 Task: Look for Airbnb properties in Leusden, Netherlands from 7th December, 2023 to 15th December, 2023 for 6 adults. Place can be entire room with 3 bedrooms having 3 beds and 3 bathrooms. Property type can be guest house. Amenities needed are: washing machine.
Action: Mouse moved to (414, 200)
Screenshot: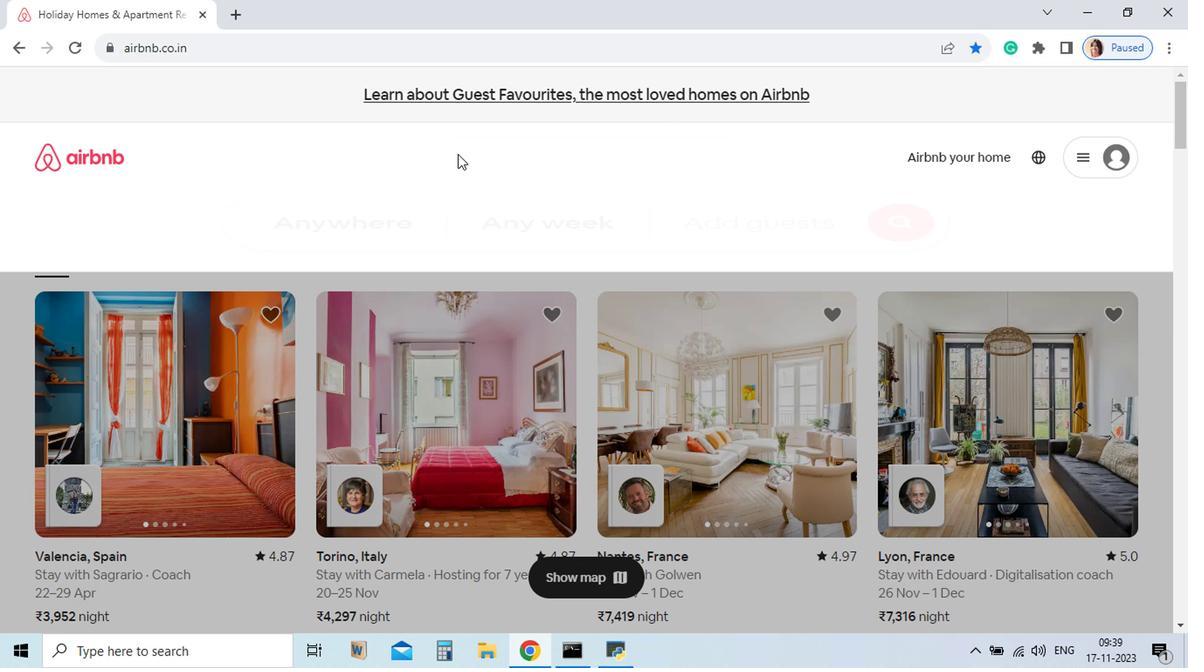 
Action: Mouse pressed left at (414, 200)
Screenshot: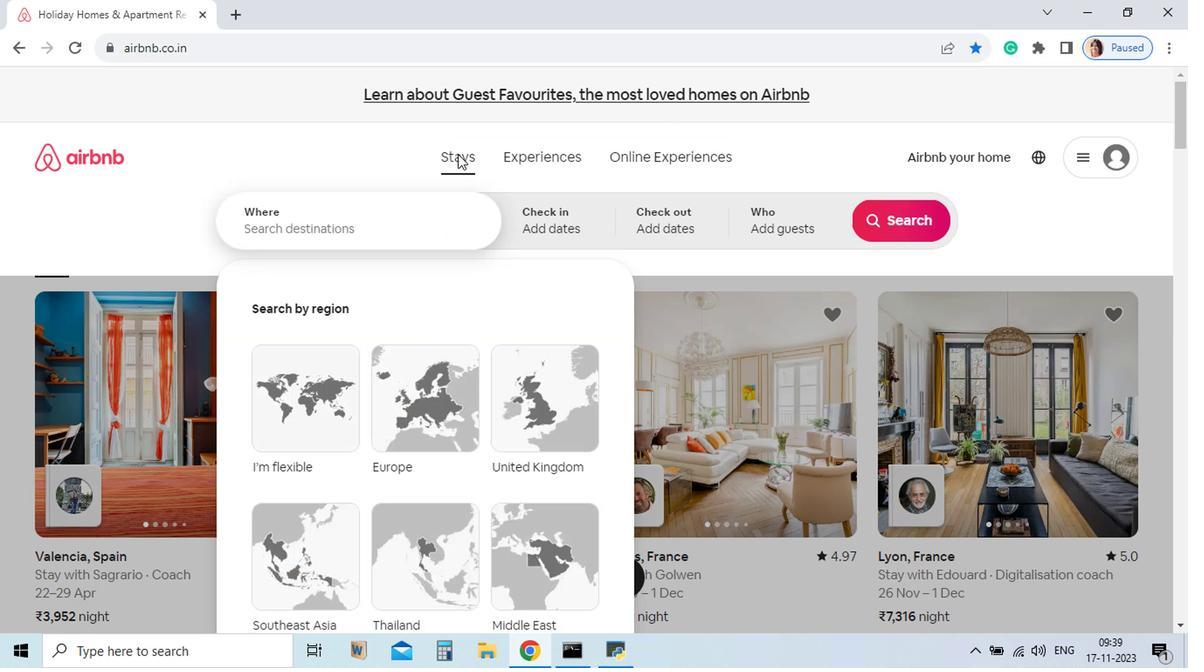 
Action: Mouse moved to (305, 251)
Screenshot: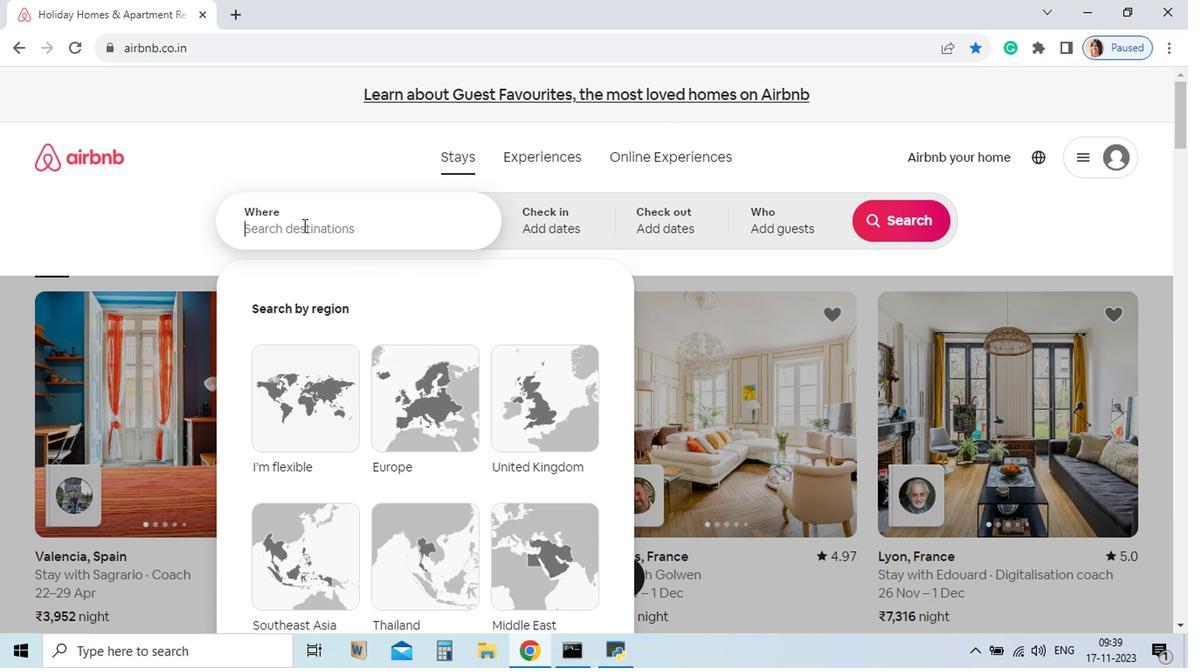 
Action: Mouse pressed left at (305, 251)
Screenshot: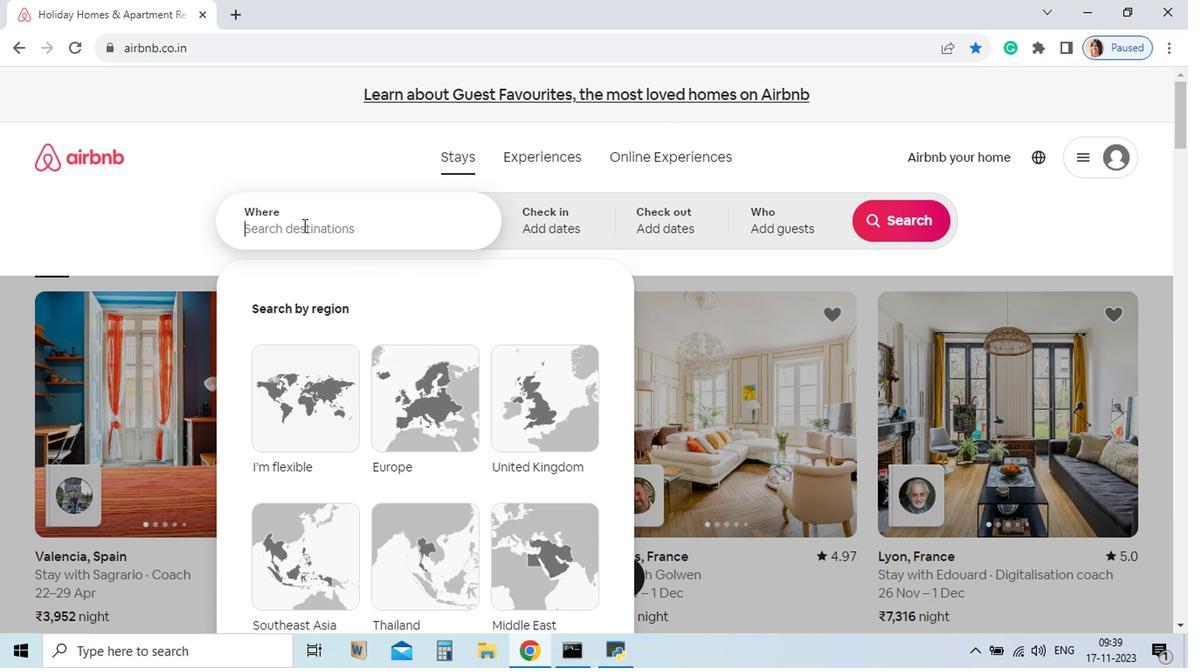 
Action: Mouse moved to (305, 251)
Screenshot: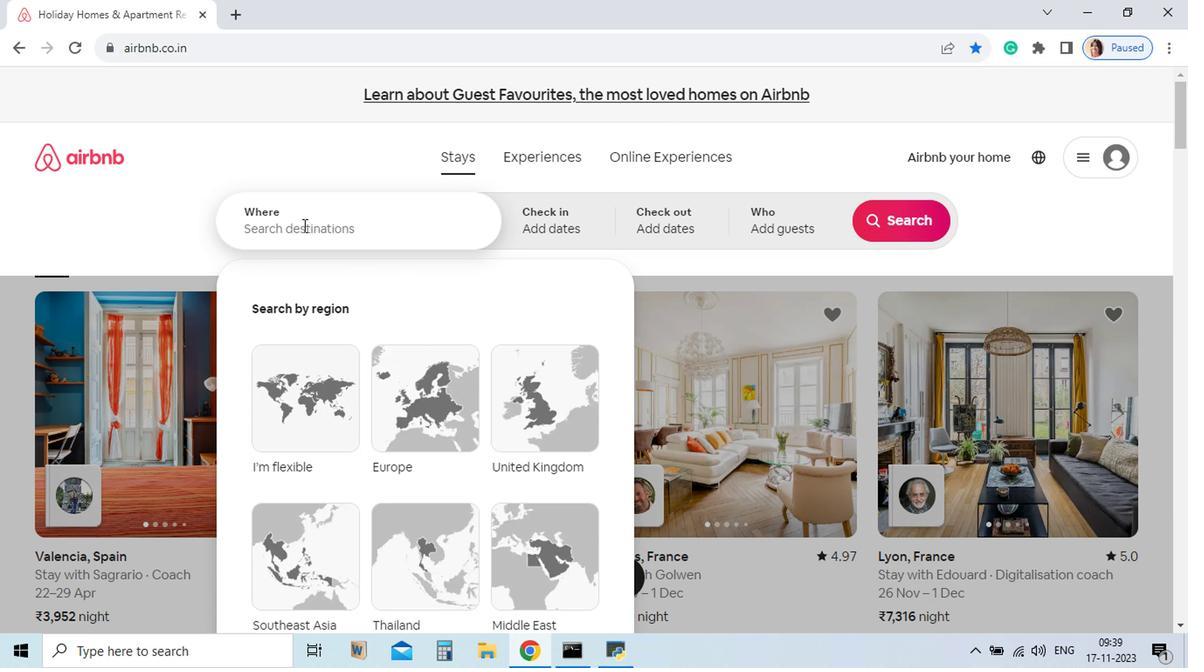 
Action: Key pressed <Key.shift_r>Le
Screenshot: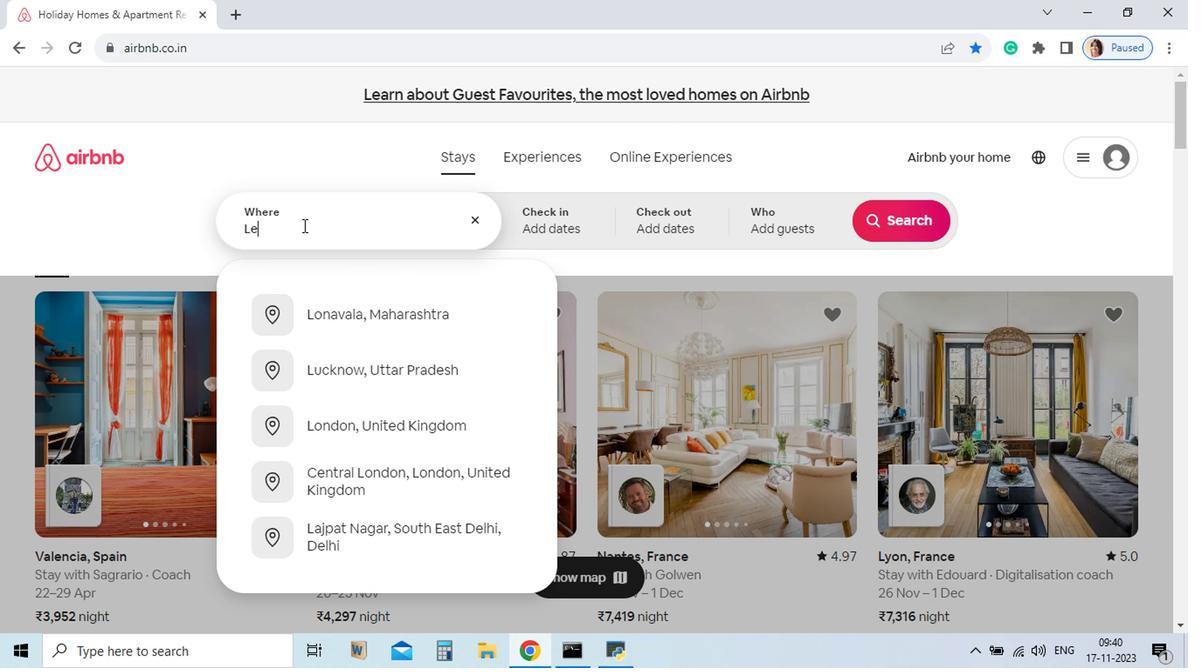 
Action: Mouse moved to (237, 196)
Screenshot: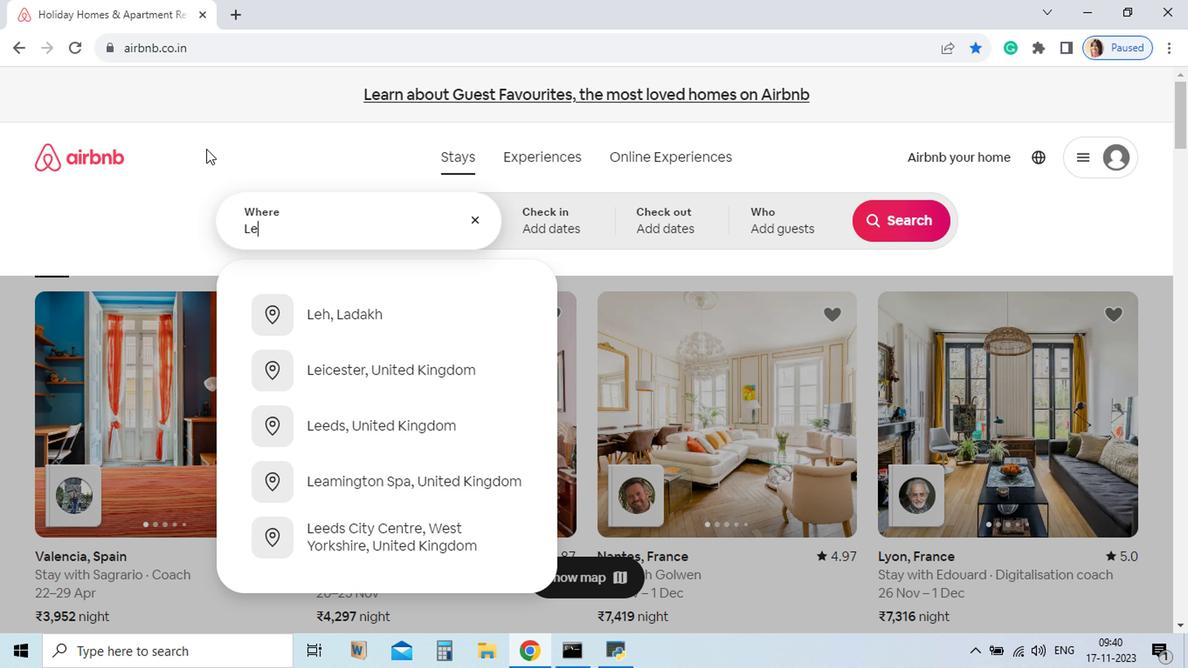 
Action: Key pressed usden
Screenshot: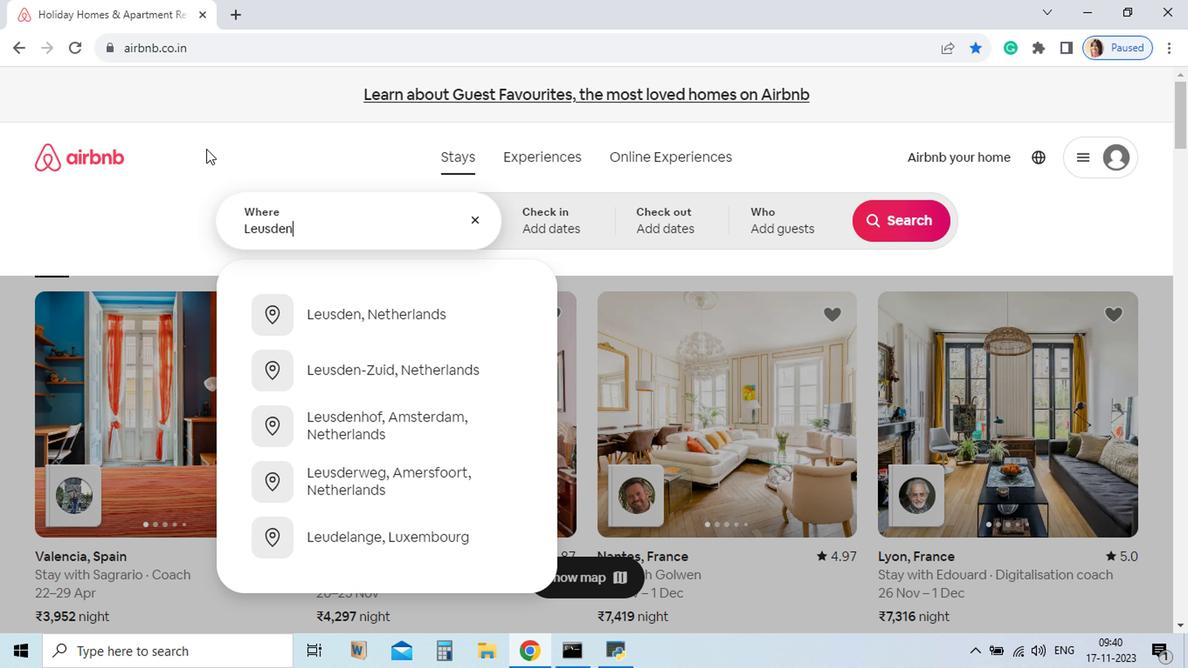 
Action: Mouse moved to (333, 314)
Screenshot: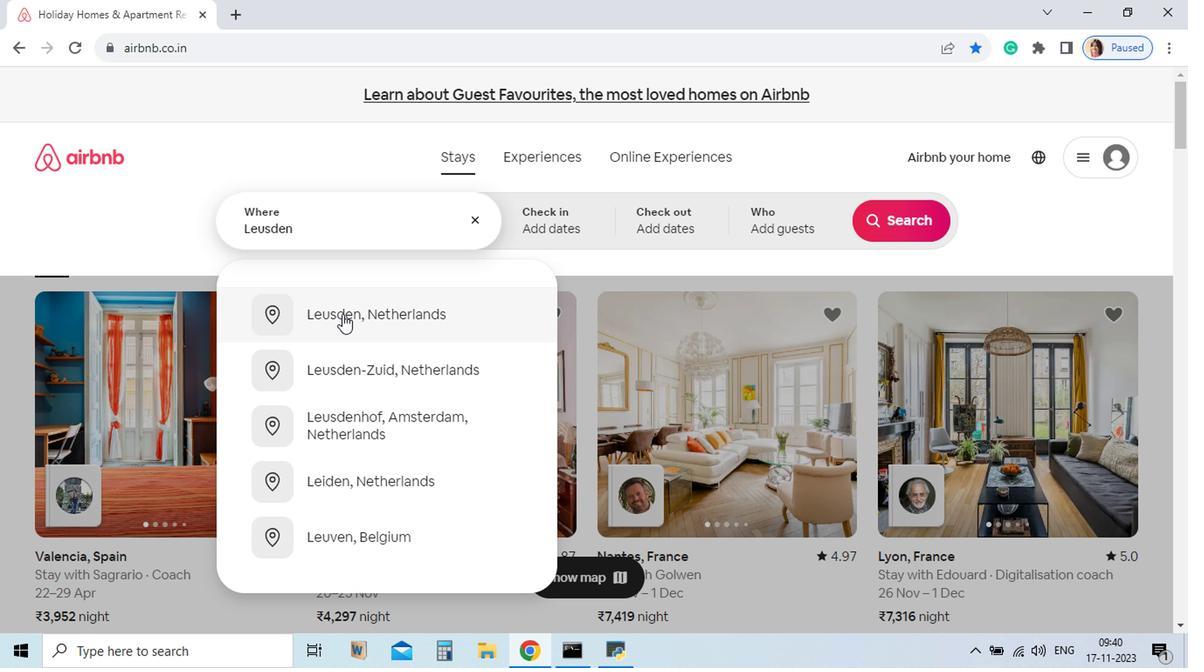
Action: Mouse pressed left at (333, 314)
Screenshot: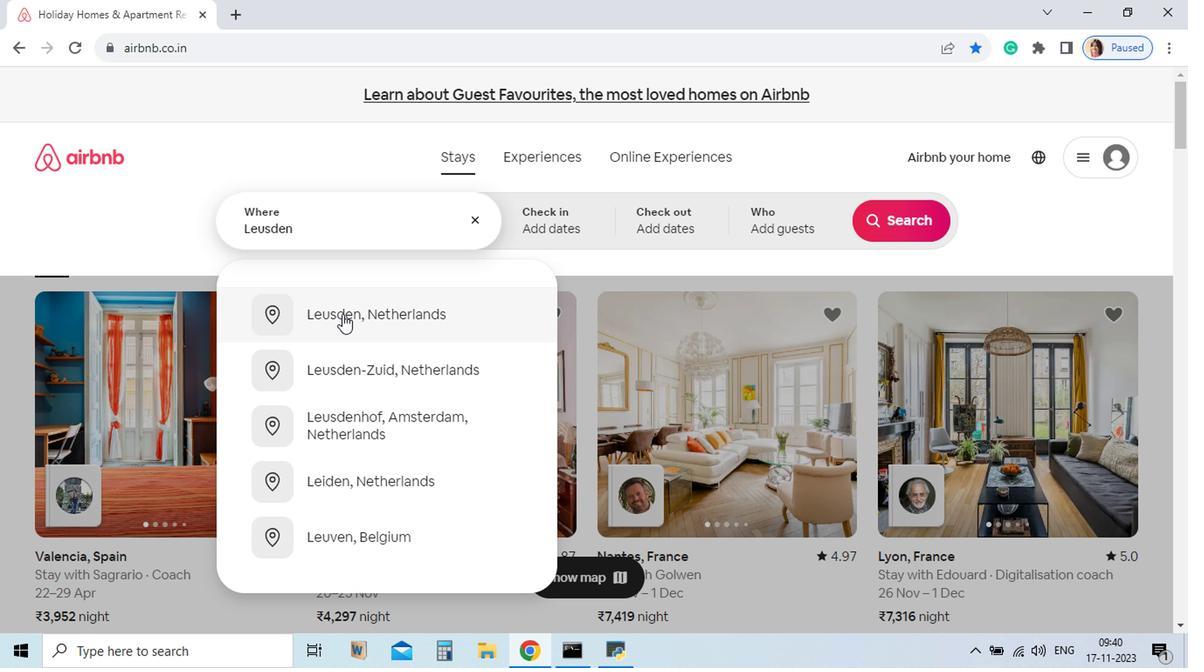 
Action: Mouse moved to (658, 426)
Screenshot: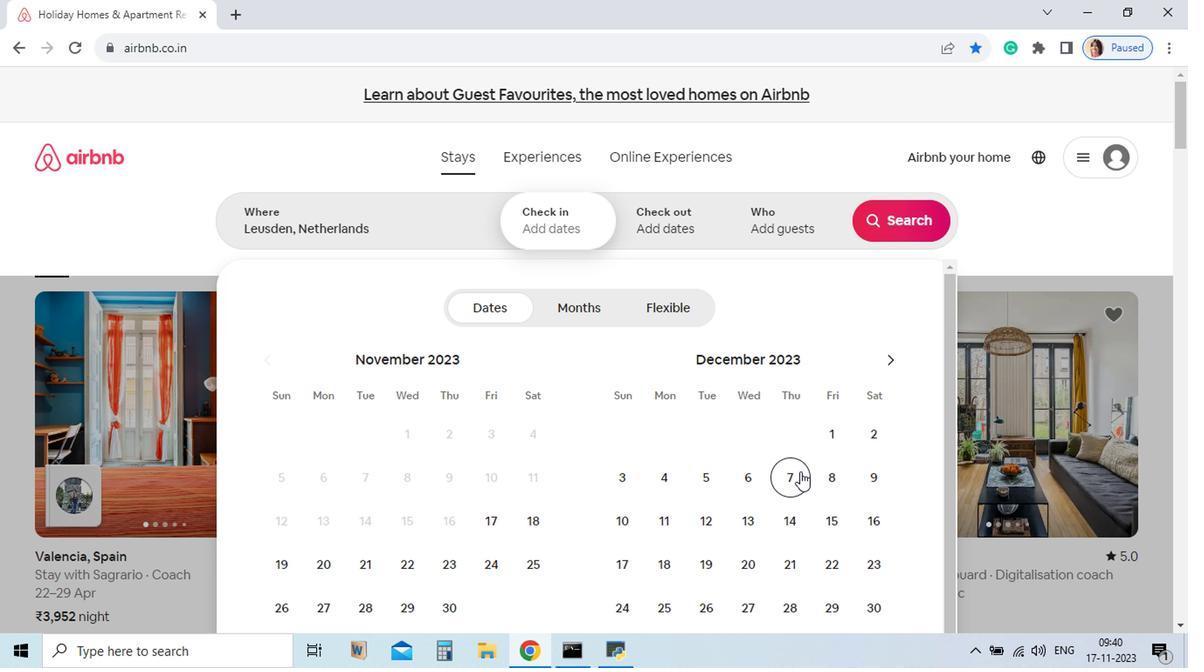 
Action: Mouse pressed left at (658, 426)
Screenshot: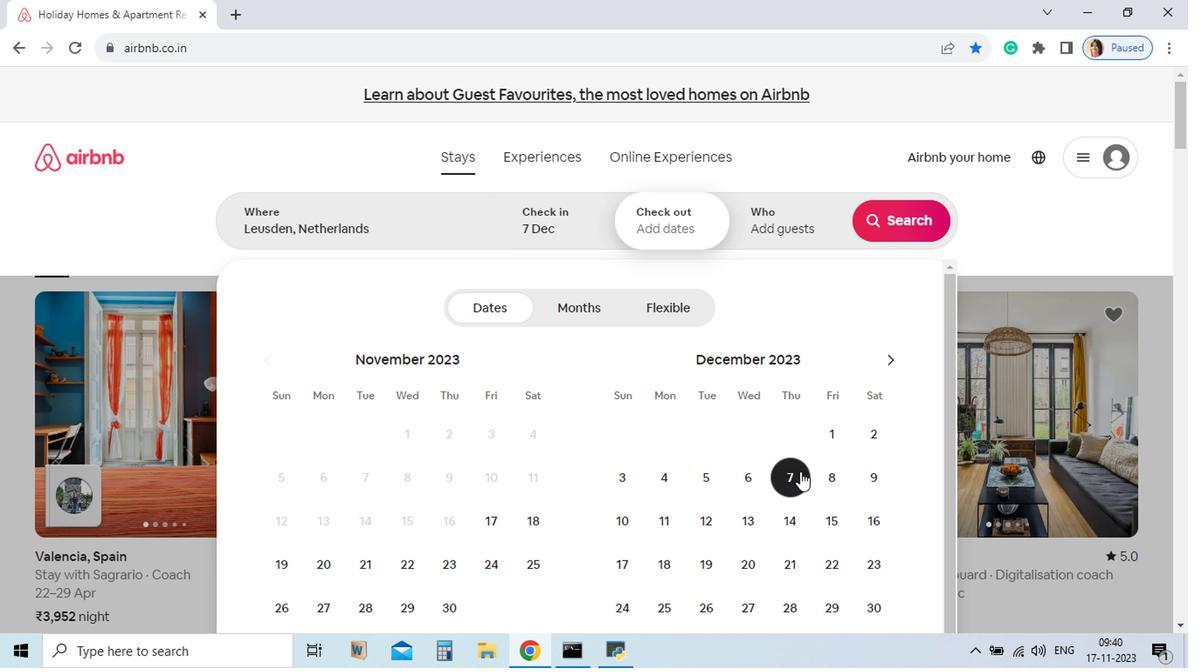 
Action: Mouse moved to (685, 463)
Screenshot: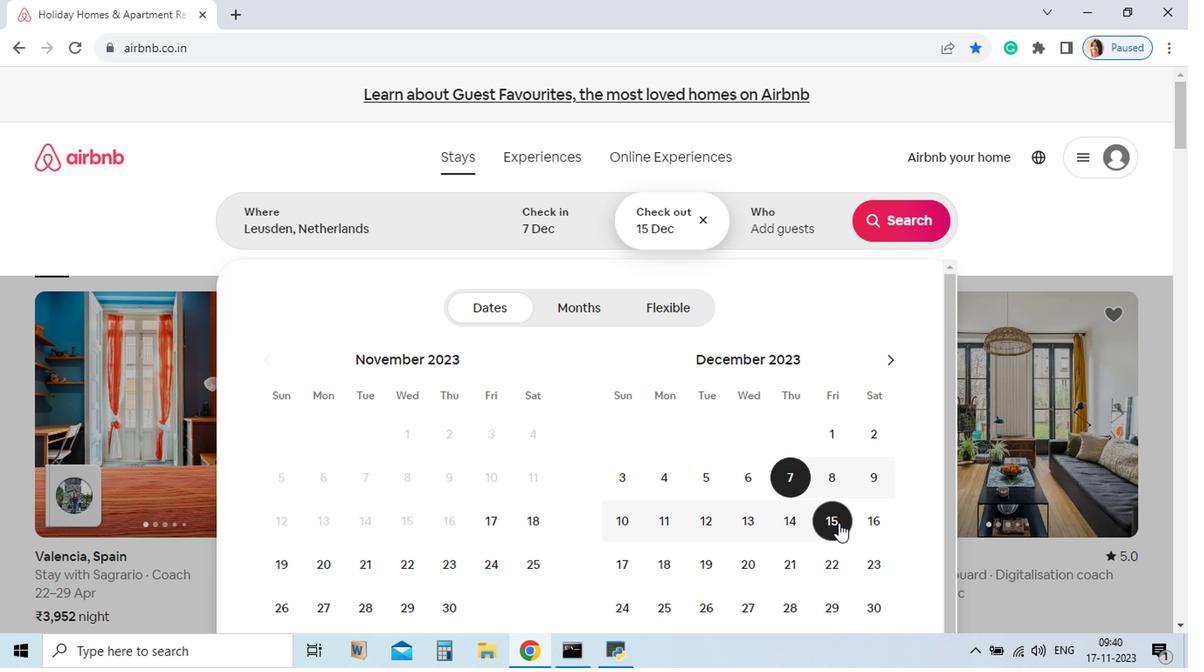 
Action: Mouse pressed left at (685, 463)
Screenshot: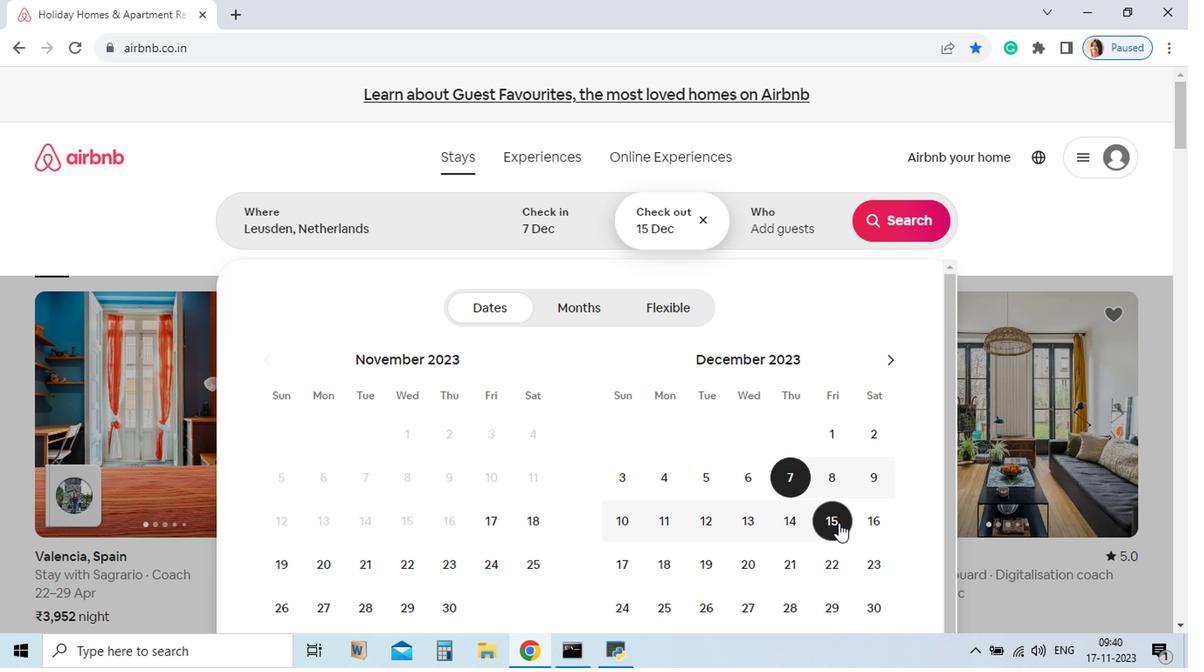 
Action: Mouse moved to (644, 256)
Screenshot: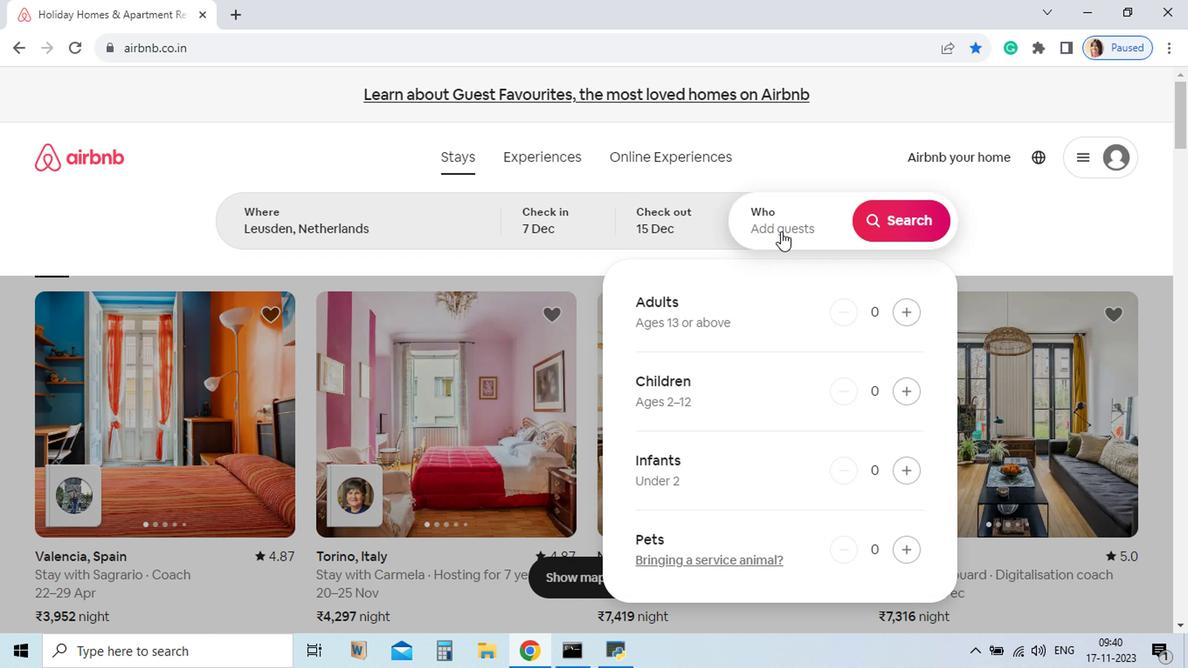 
Action: Mouse pressed left at (644, 256)
Screenshot: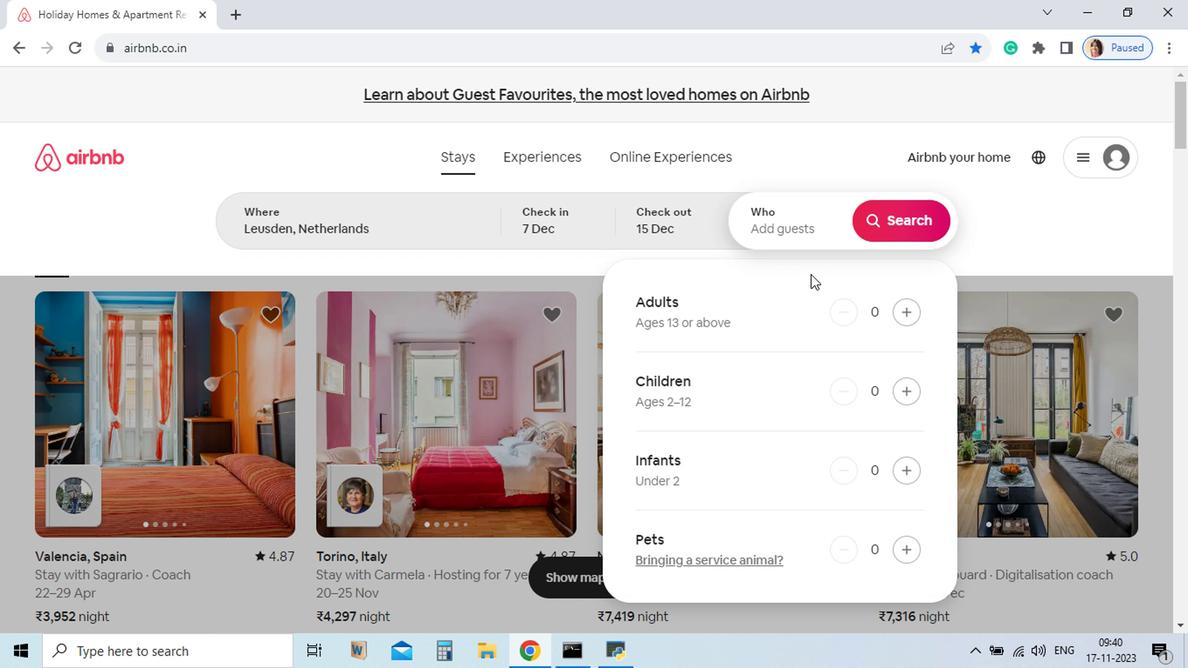 
Action: Mouse moved to (734, 315)
Screenshot: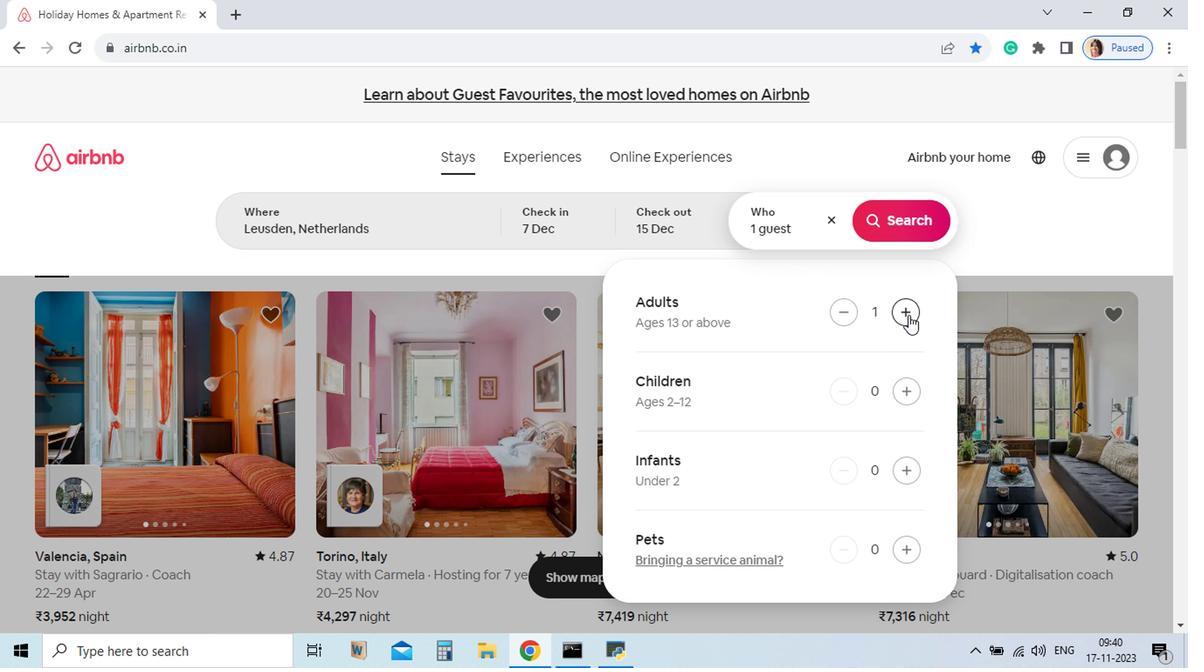 
Action: Mouse pressed left at (734, 315)
Screenshot: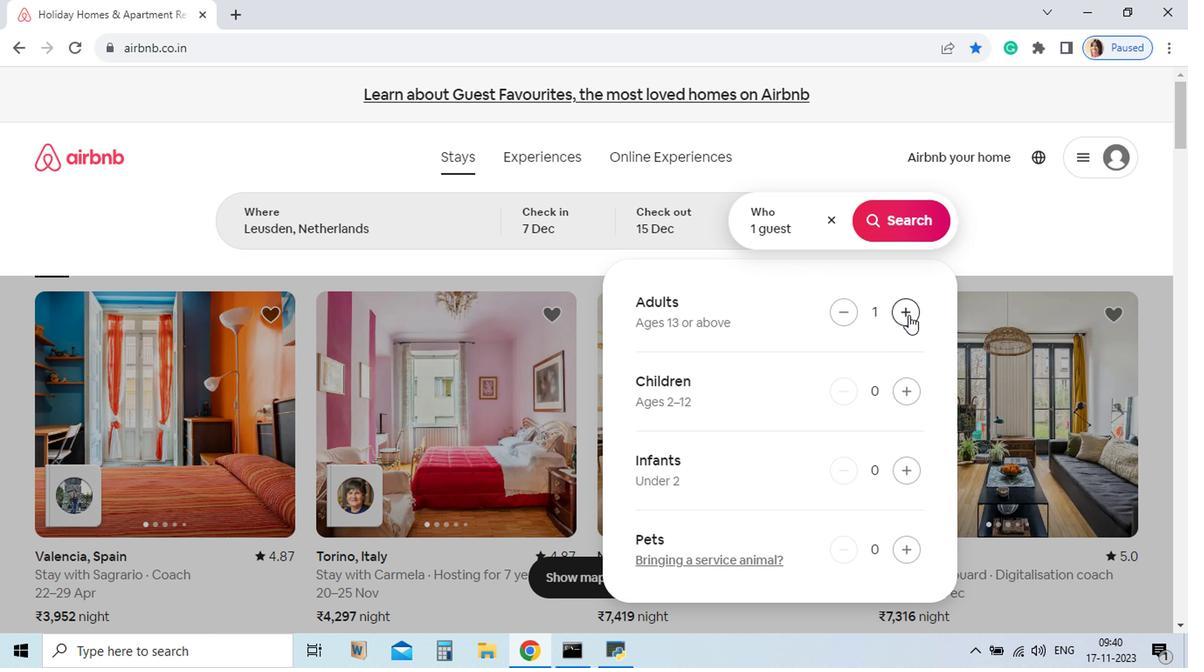 
Action: Mouse pressed left at (734, 315)
Screenshot: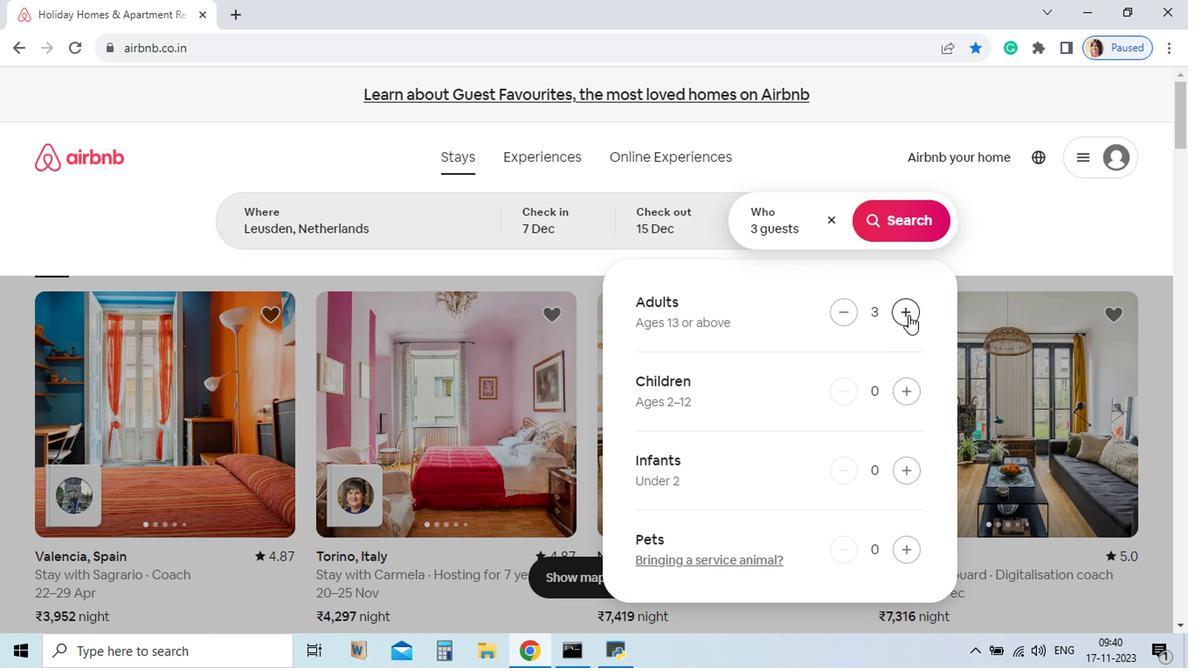
Action: Mouse pressed left at (734, 315)
Screenshot: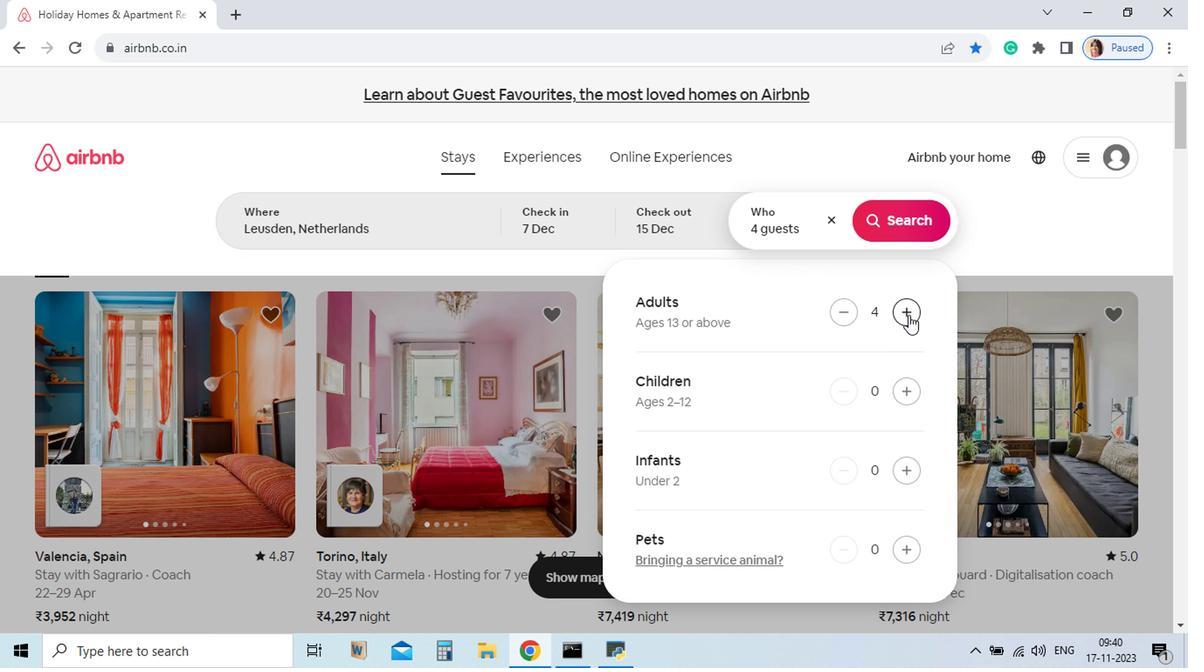 
Action: Mouse pressed left at (734, 315)
Screenshot: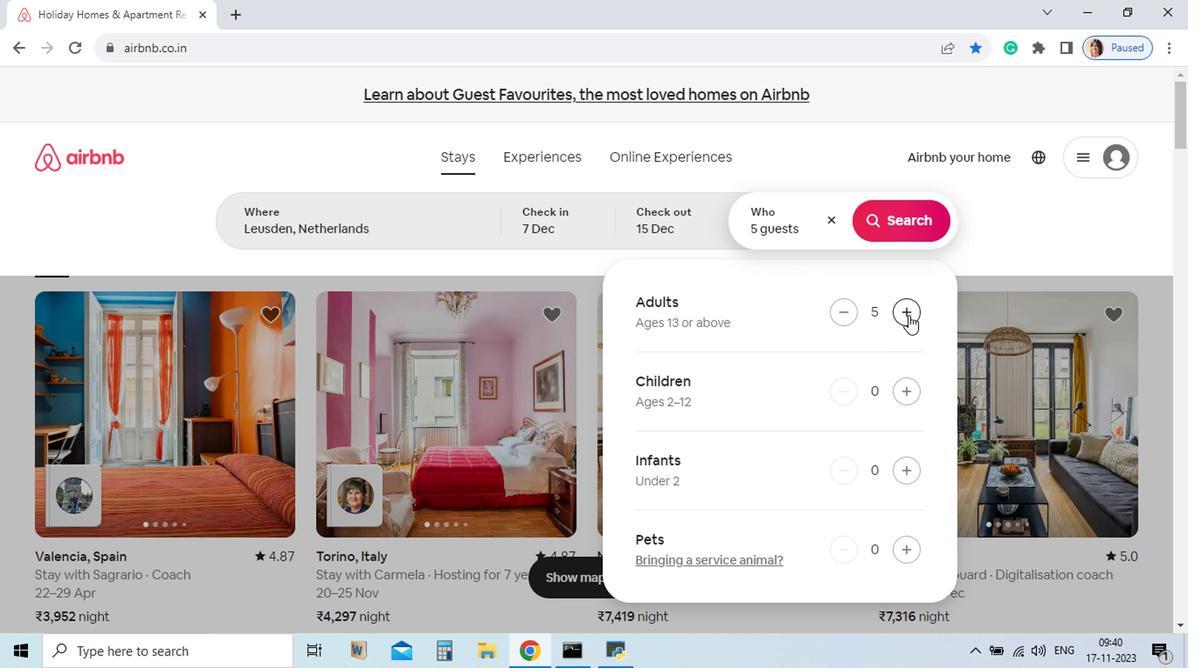 
Action: Mouse pressed left at (734, 315)
Screenshot: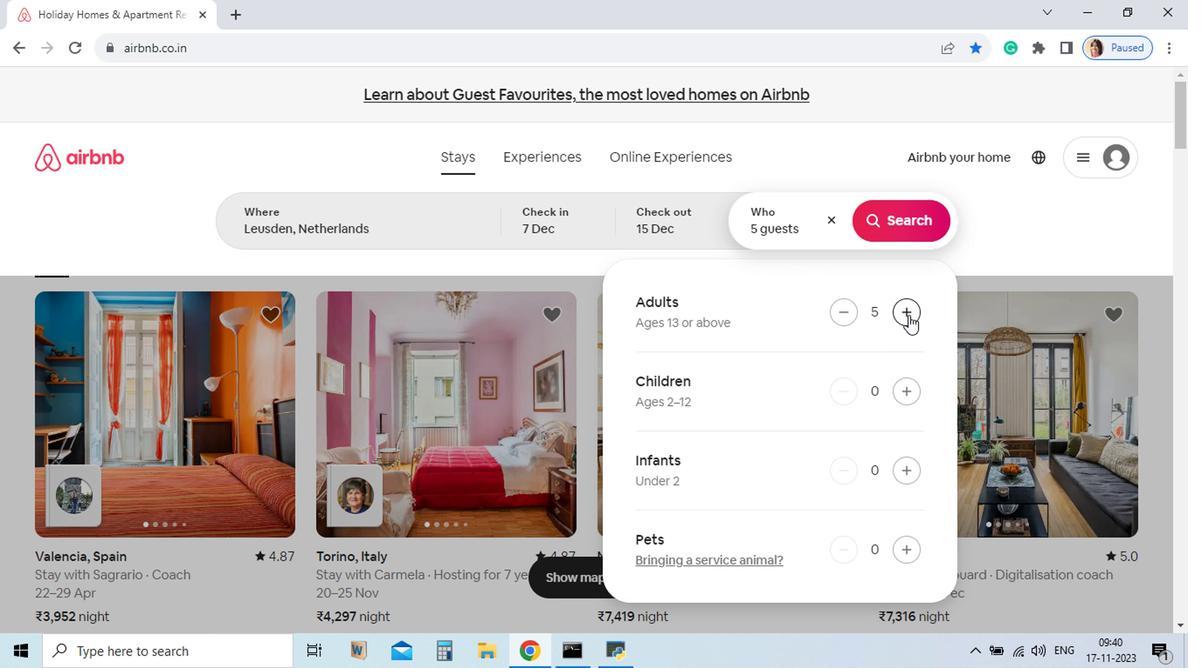 
Action: Mouse pressed left at (734, 315)
Screenshot: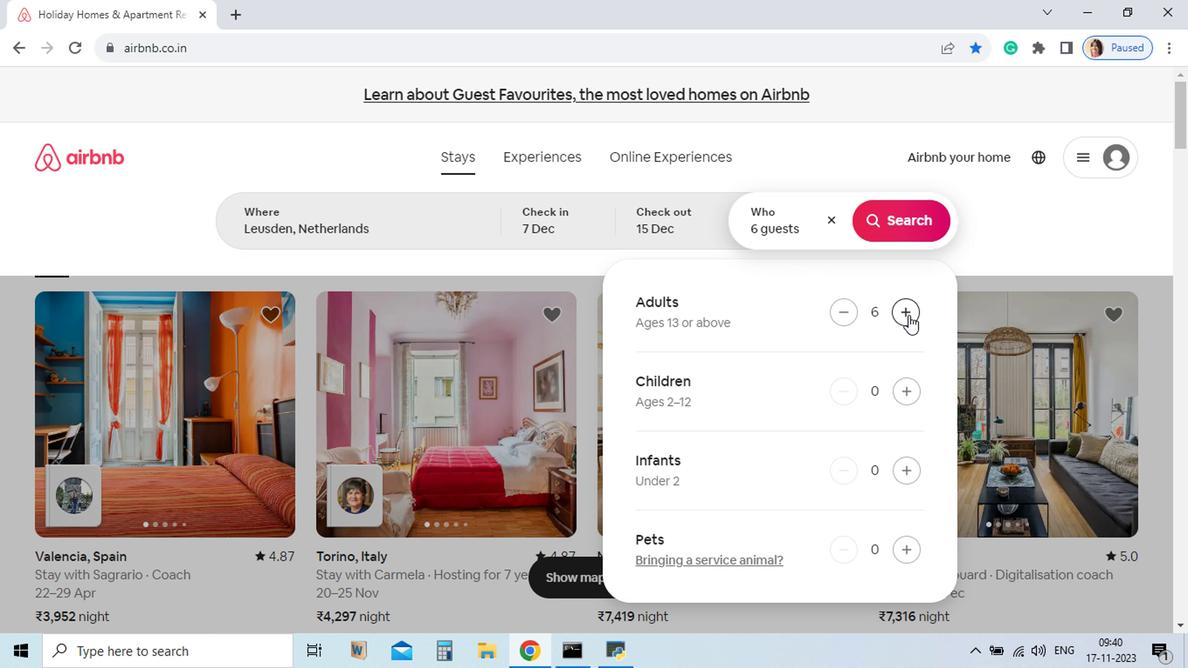 
Action: Mouse moved to (724, 246)
Screenshot: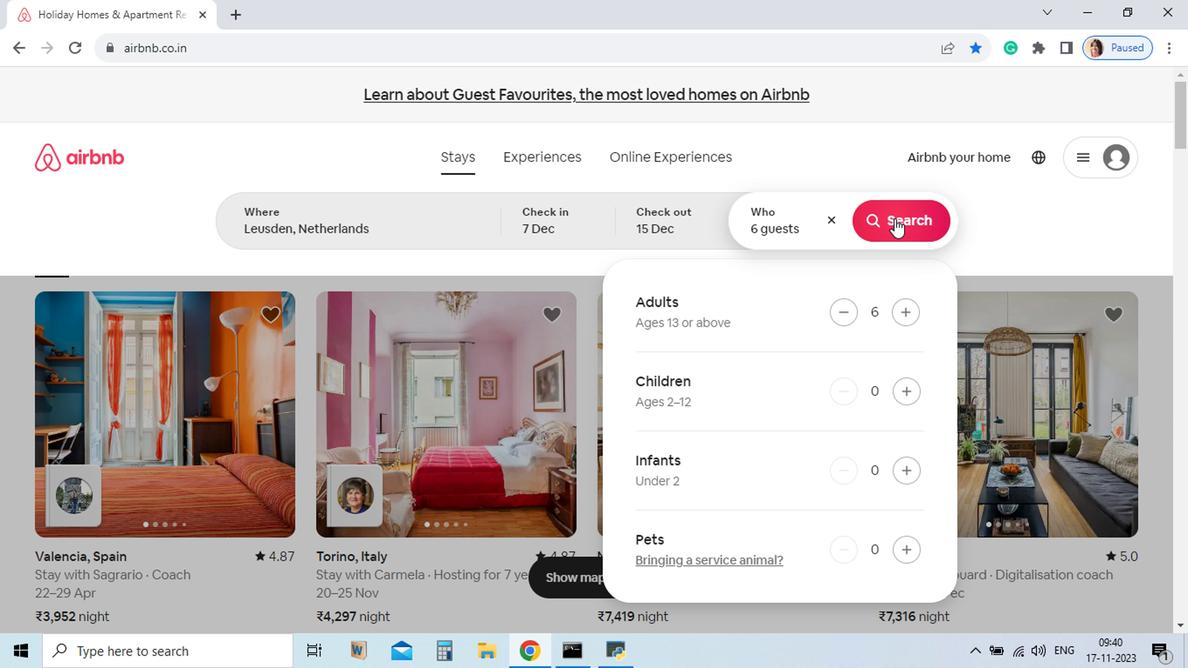 
Action: Mouse pressed left at (724, 246)
Screenshot: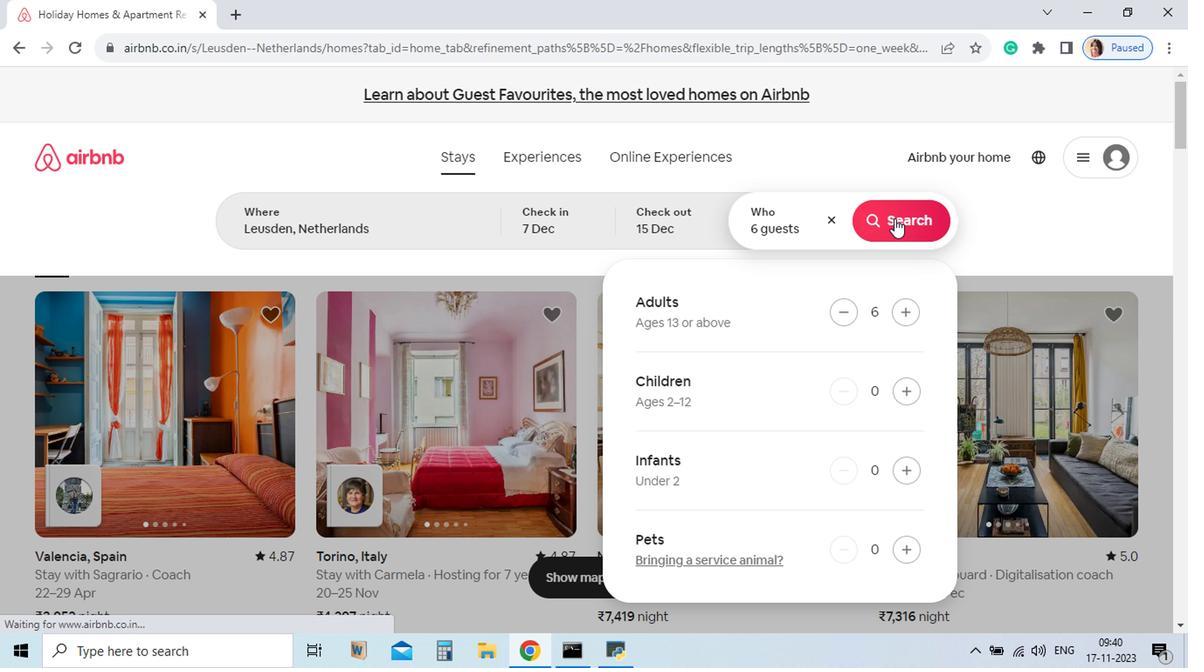 
Action: Mouse moved to (736, 210)
Screenshot: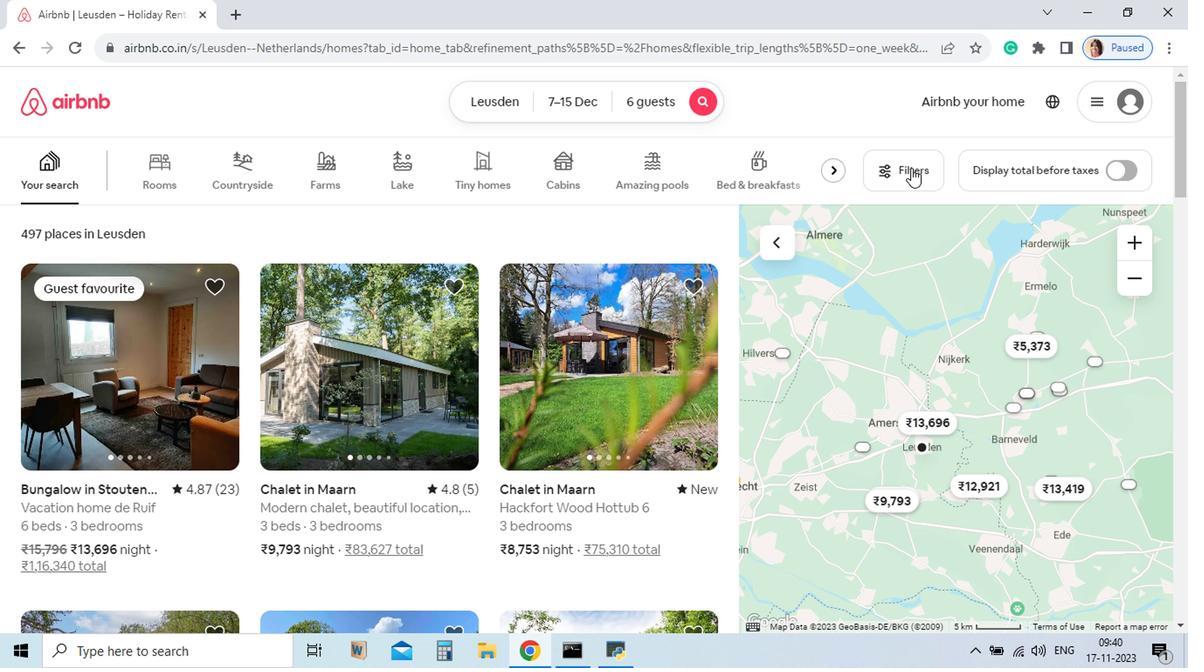 
Action: Mouse pressed left at (736, 210)
Screenshot: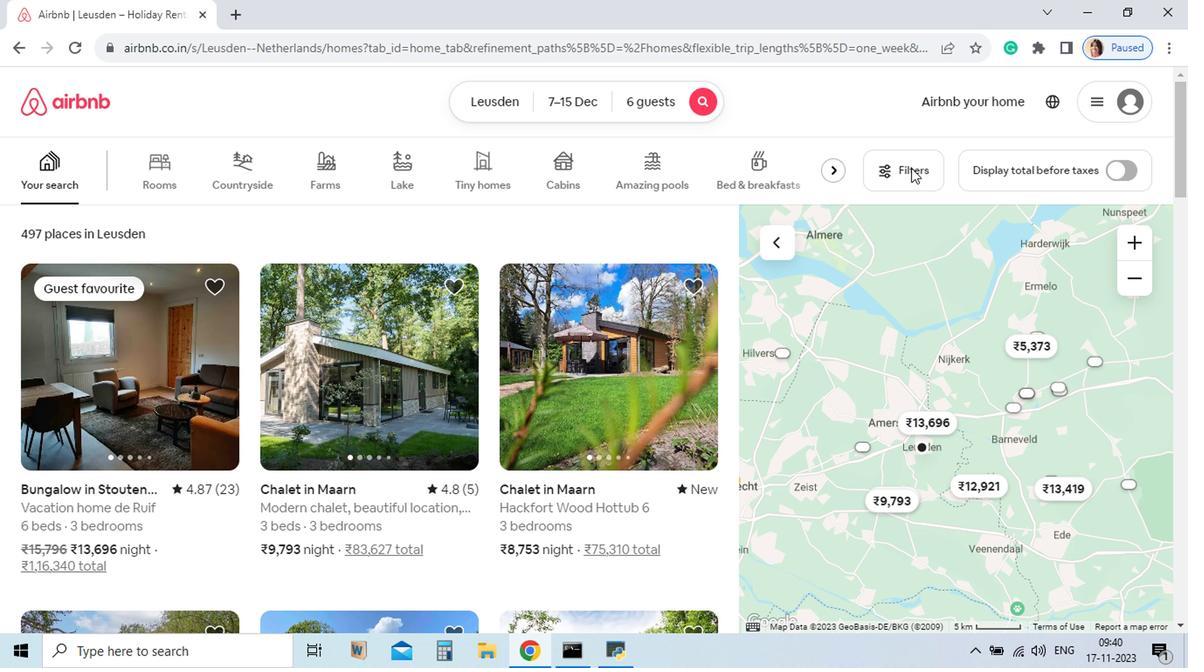 
Action: Mouse moved to (744, 242)
Screenshot: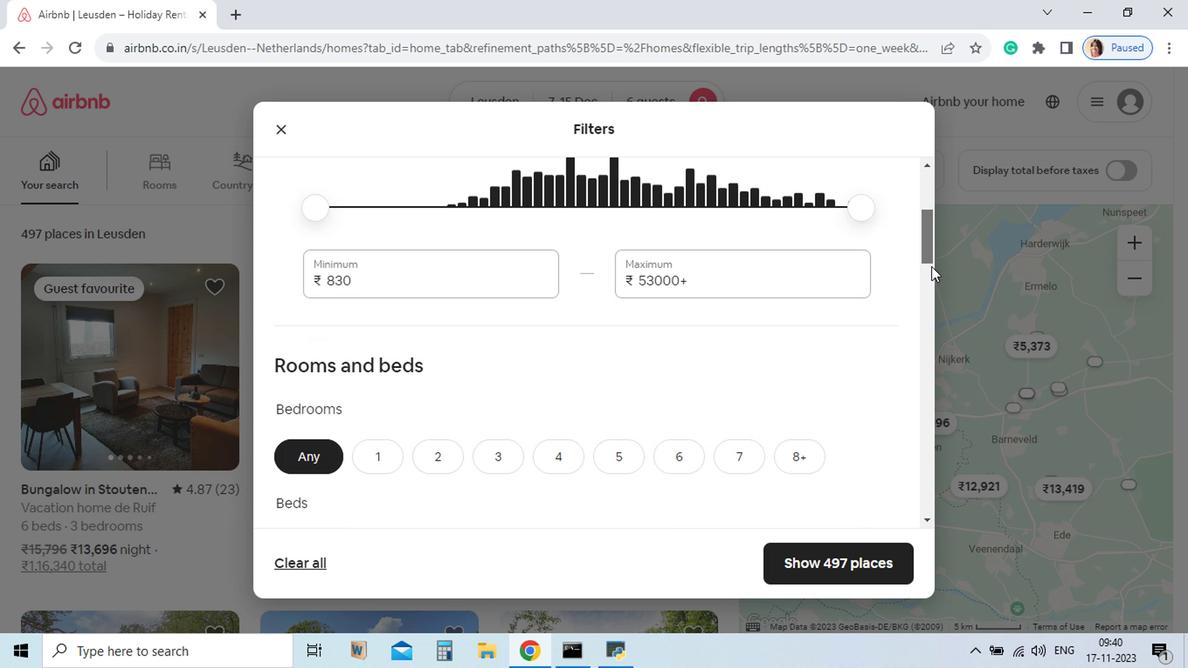 
Action: Mouse pressed left at (744, 242)
Screenshot: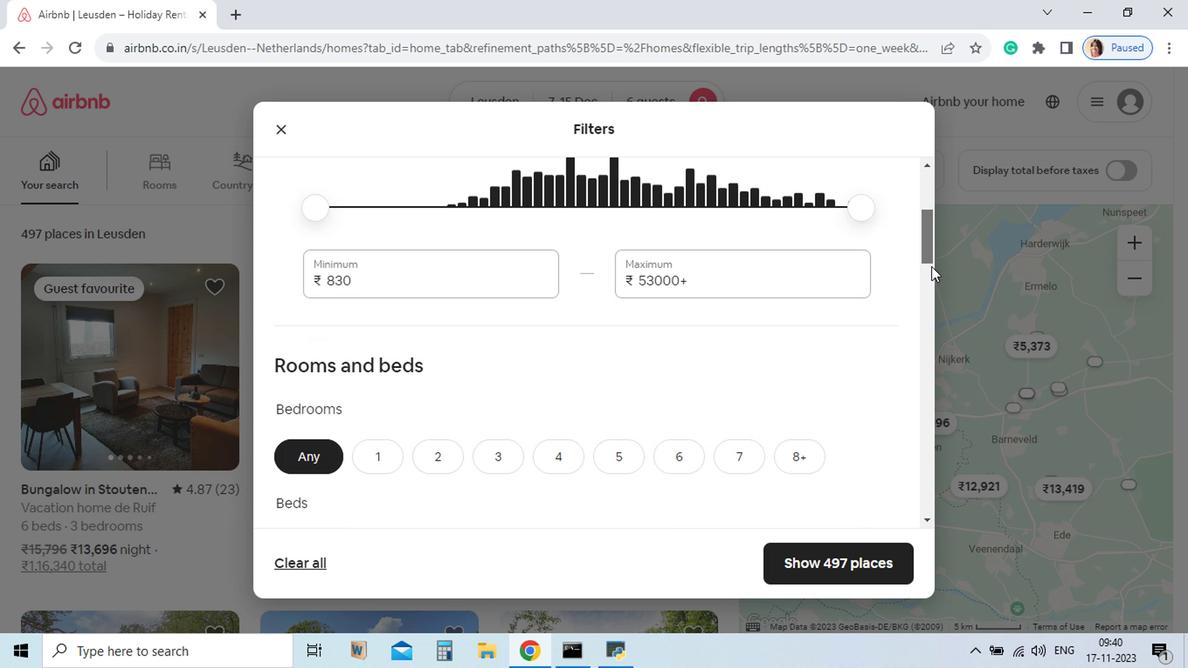 
Action: Mouse moved to (448, 297)
Screenshot: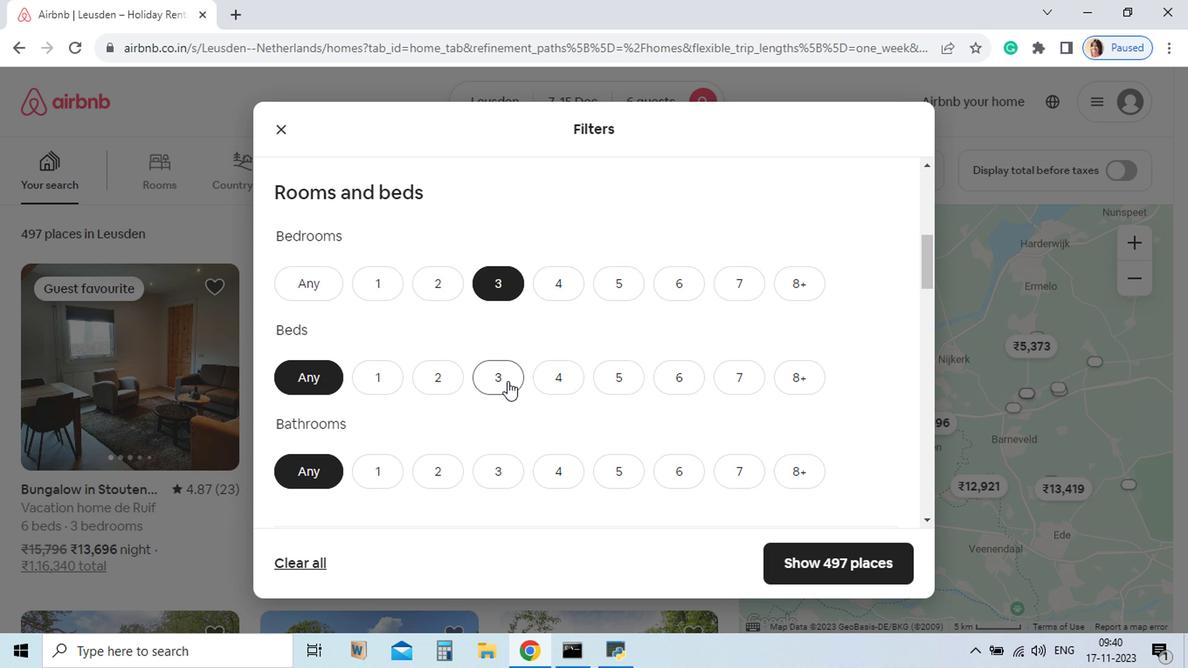 
Action: Mouse pressed left at (448, 297)
Screenshot: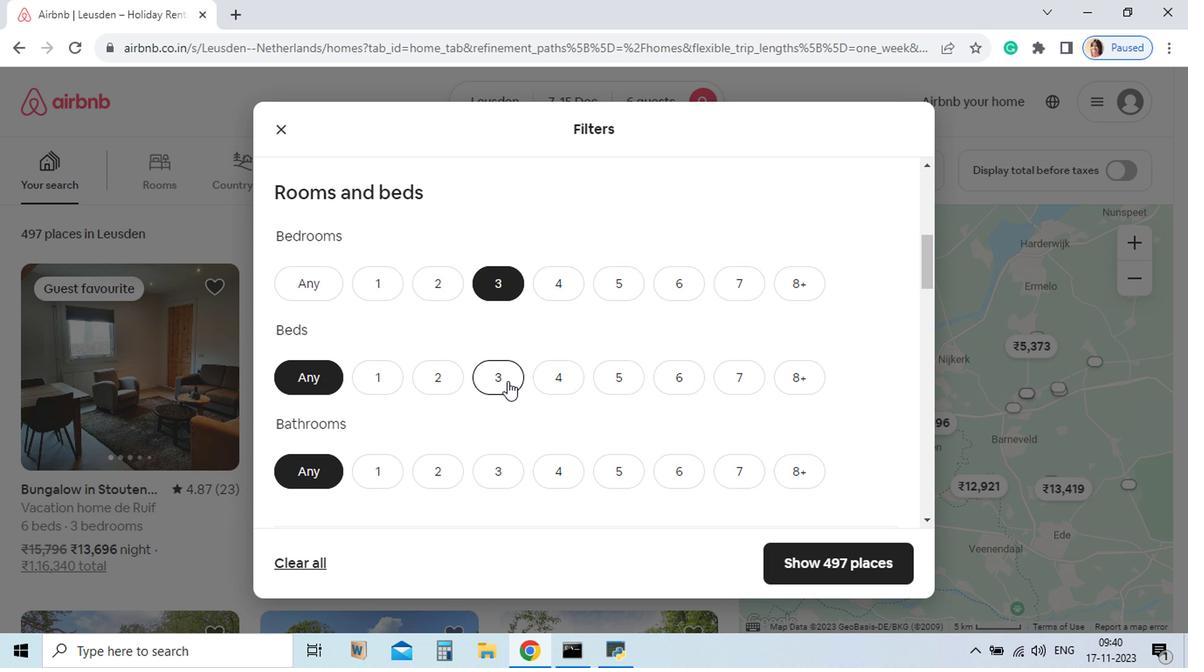 
Action: Mouse moved to (450, 362)
Screenshot: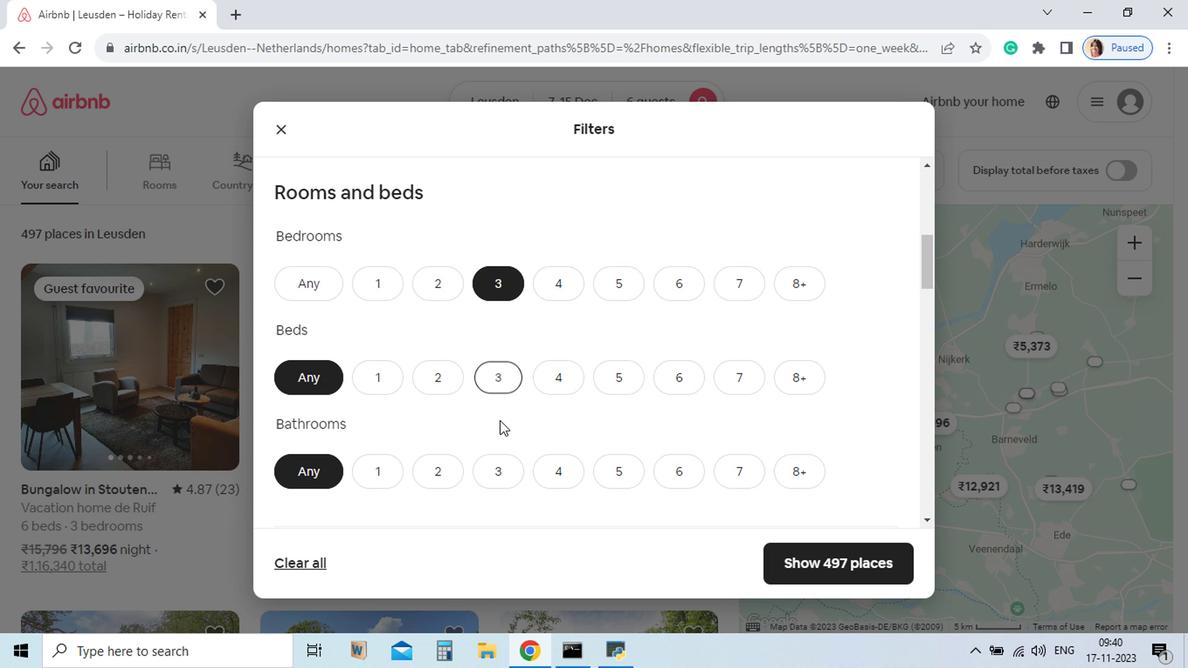 
Action: Mouse pressed left at (450, 362)
Screenshot: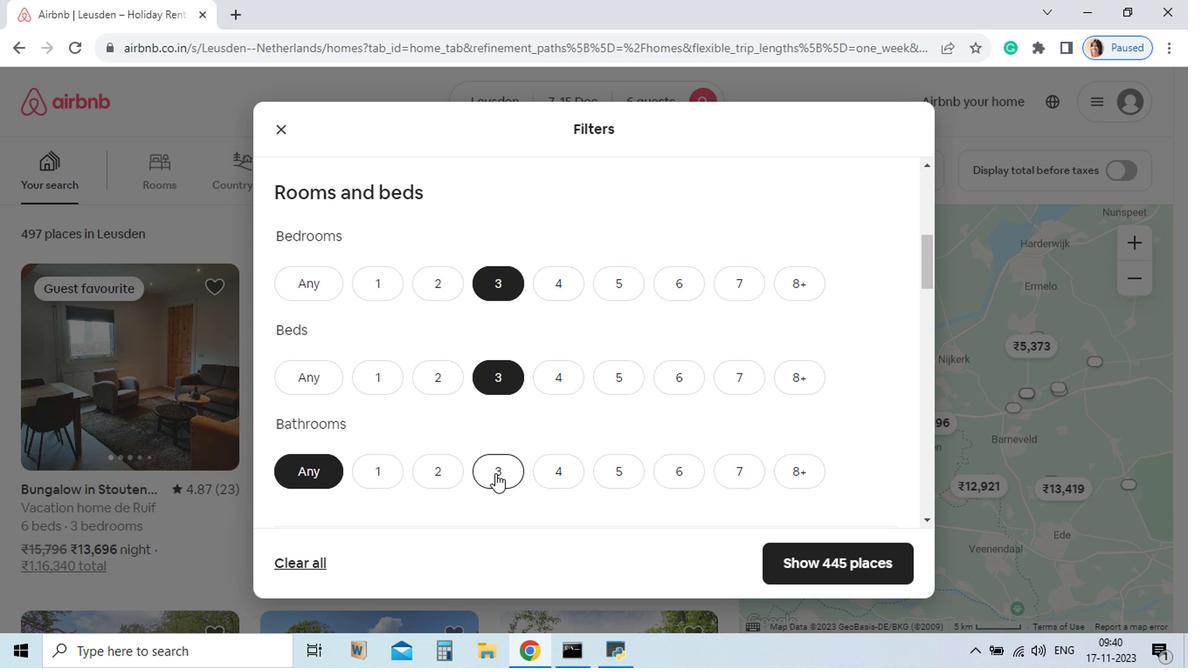 
Action: Mouse moved to (442, 427)
Screenshot: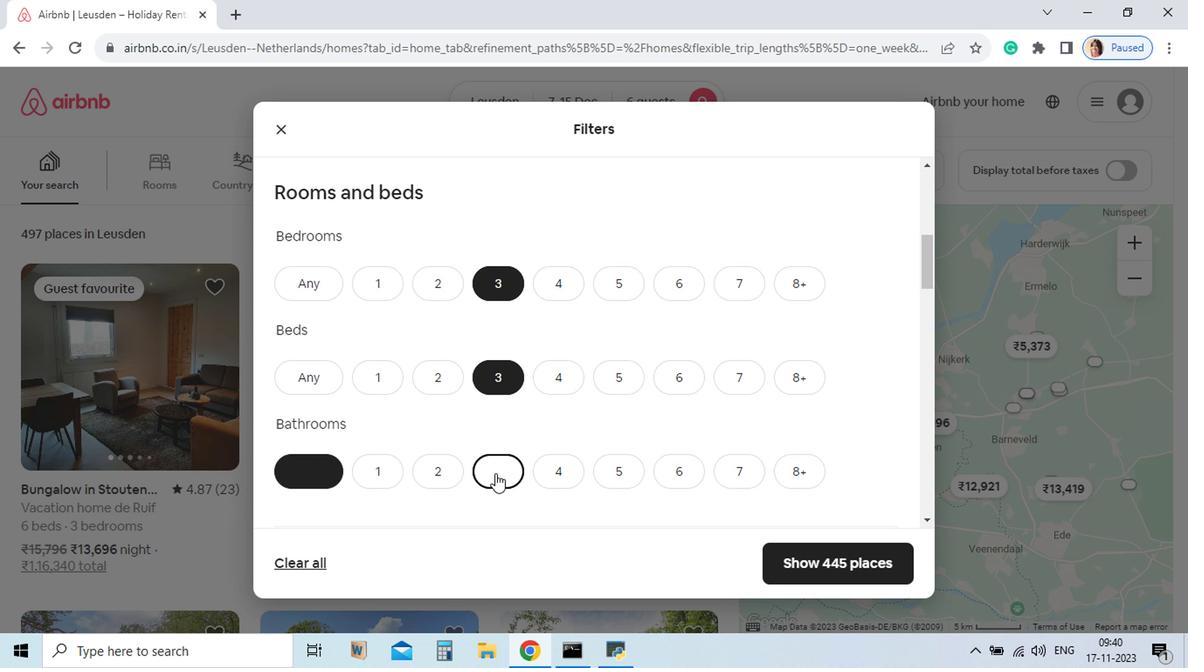 
Action: Mouse pressed left at (442, 427)
Screenshot: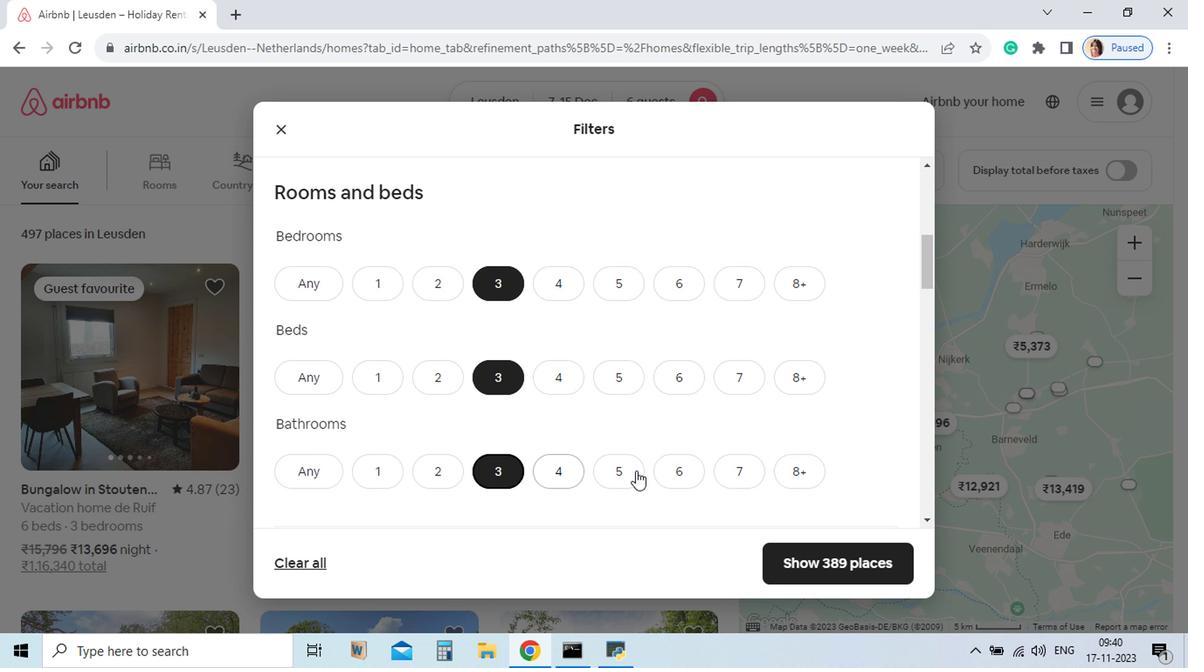 
Action: Mouse moved to (746, 281)
Screenshot: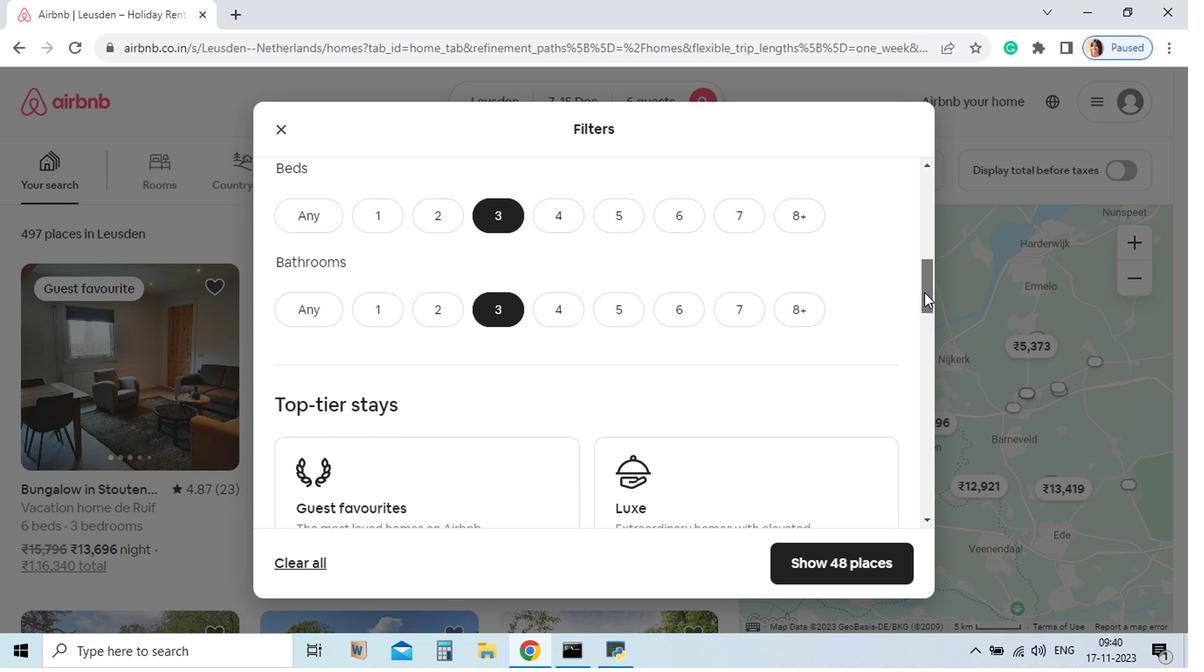 
Action: Mouse pressed left at (746, 281)
Screenshot: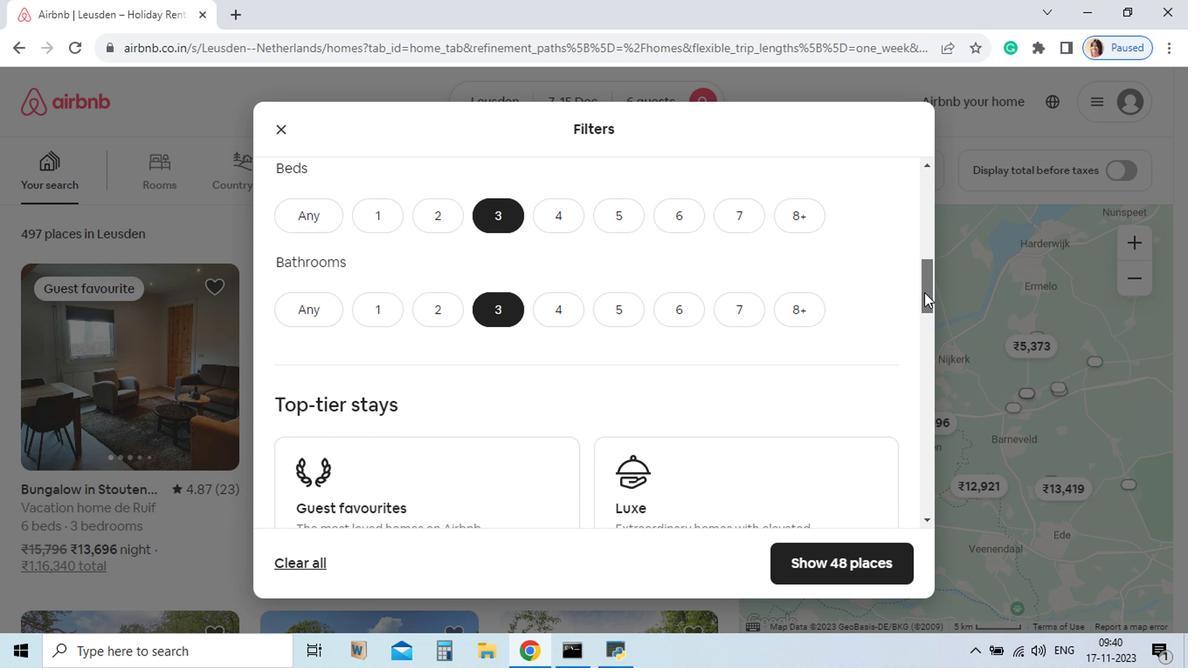 
Action: Mouse moved to (558, 352)
Screenshot: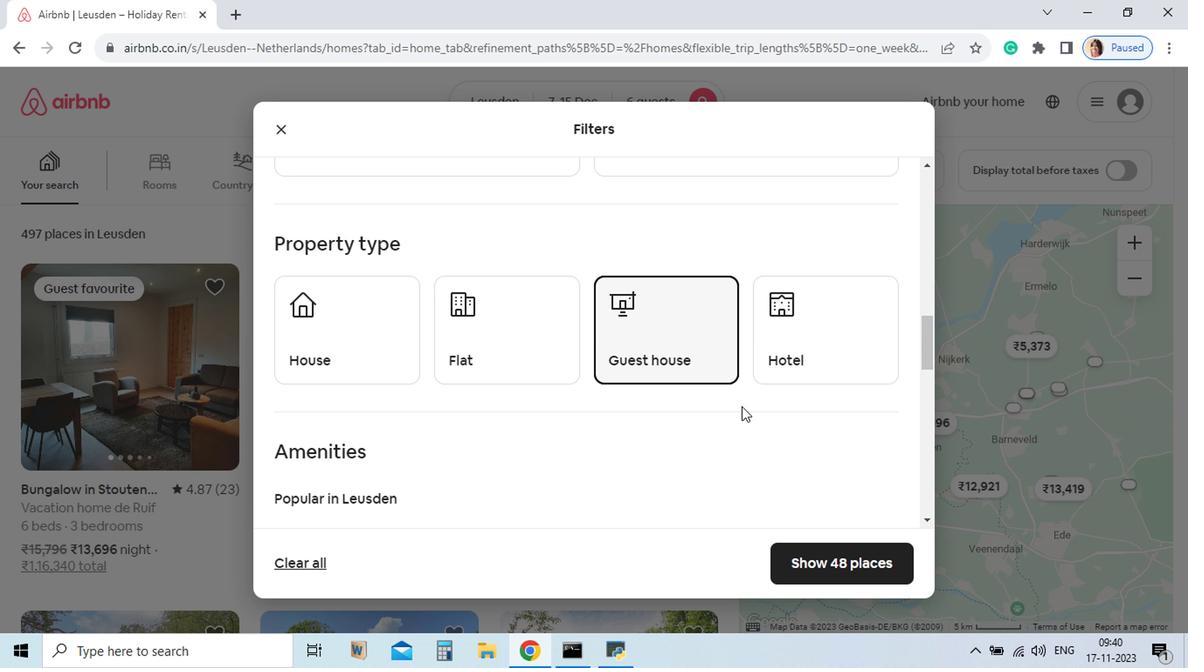 
Action: Mouse pressed left at (558, 352)
Screenshot: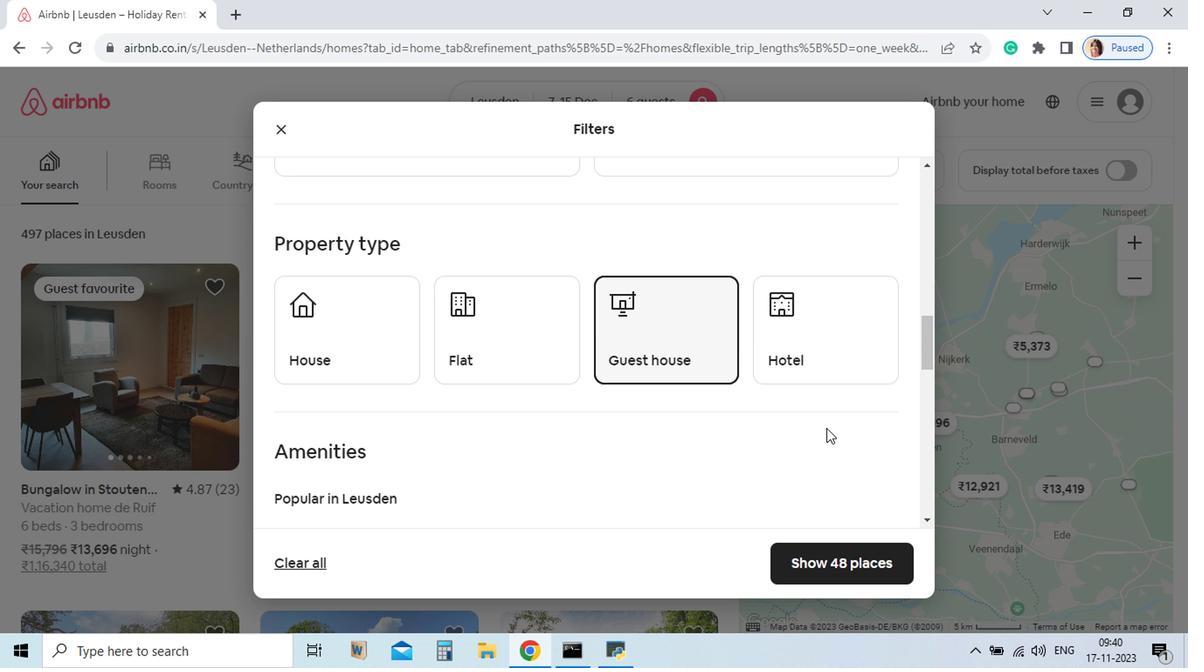 
Action: Mouse moved to (746, 344)
Screenshot: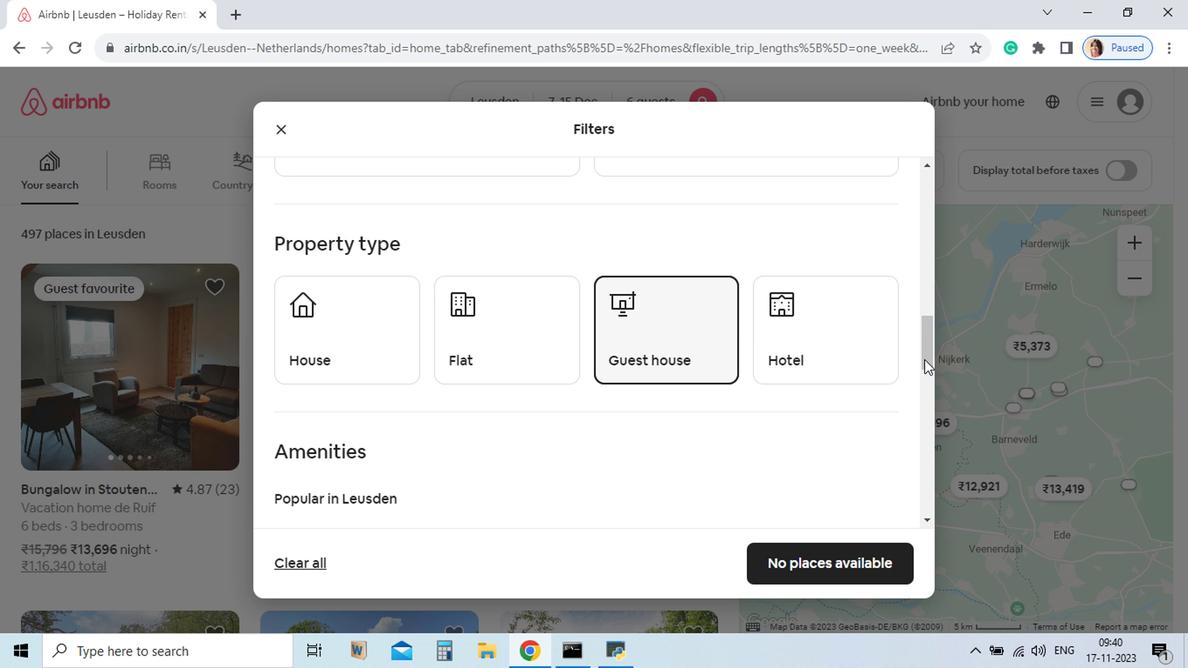 
Action: Mouse pressed left at (746, 344)
Screenshot: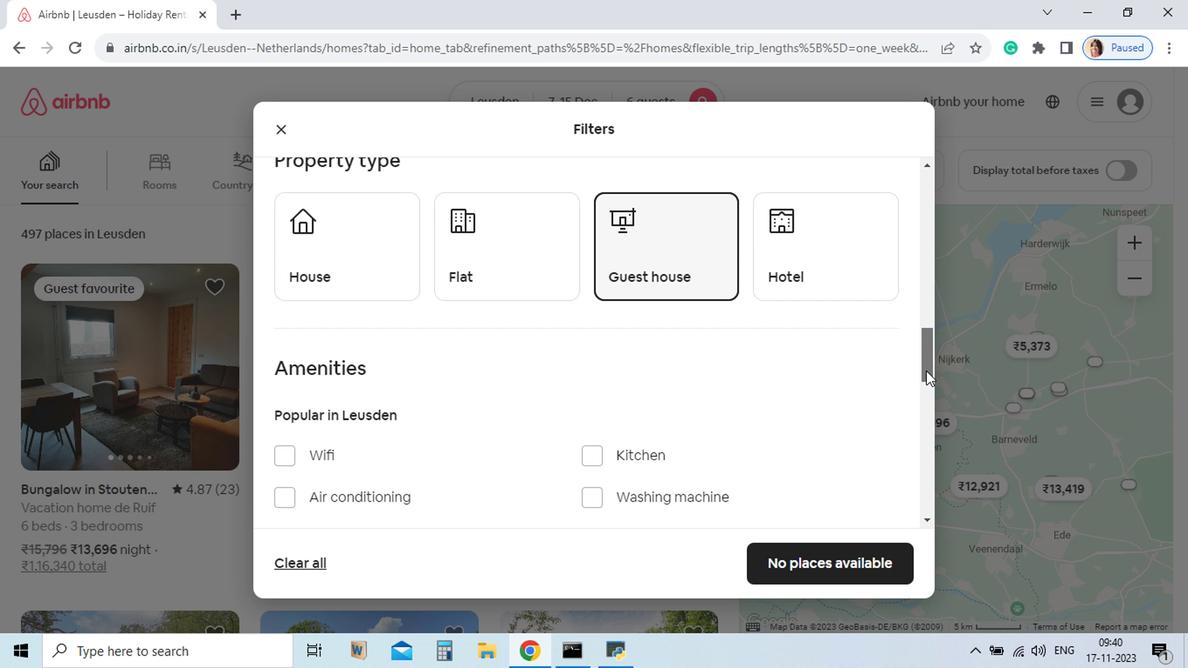 
Action: Mouse moved to (510, 334)
Screenshot: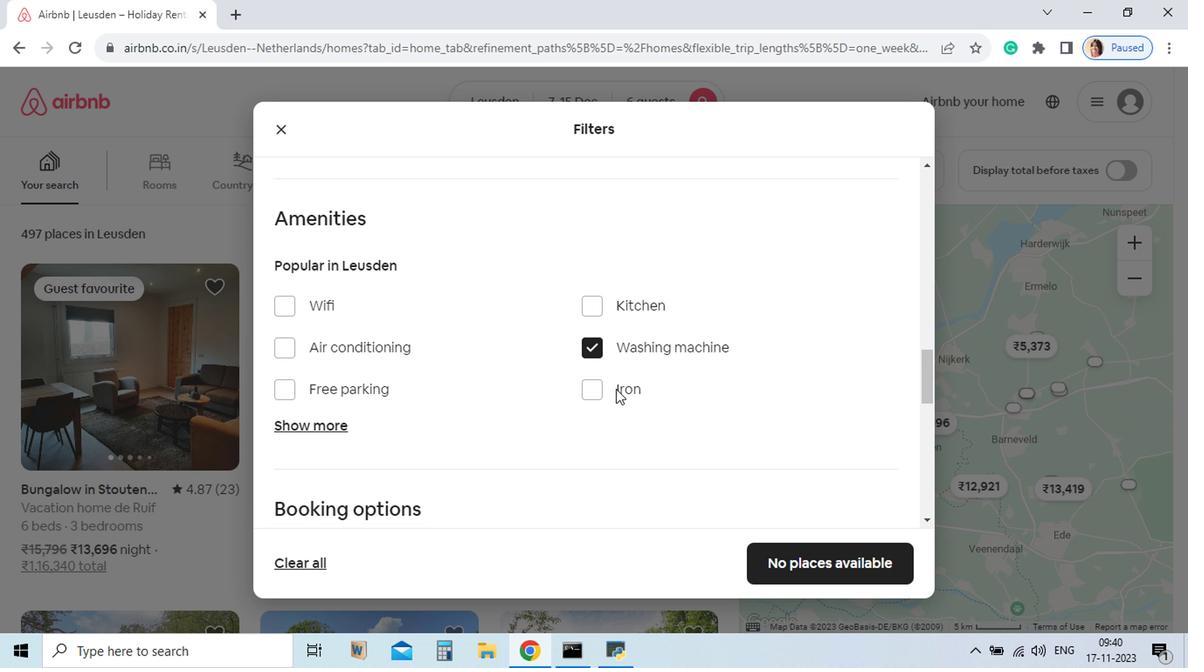 
Action: Mouse pressed left at (510, 334)
Screenshot: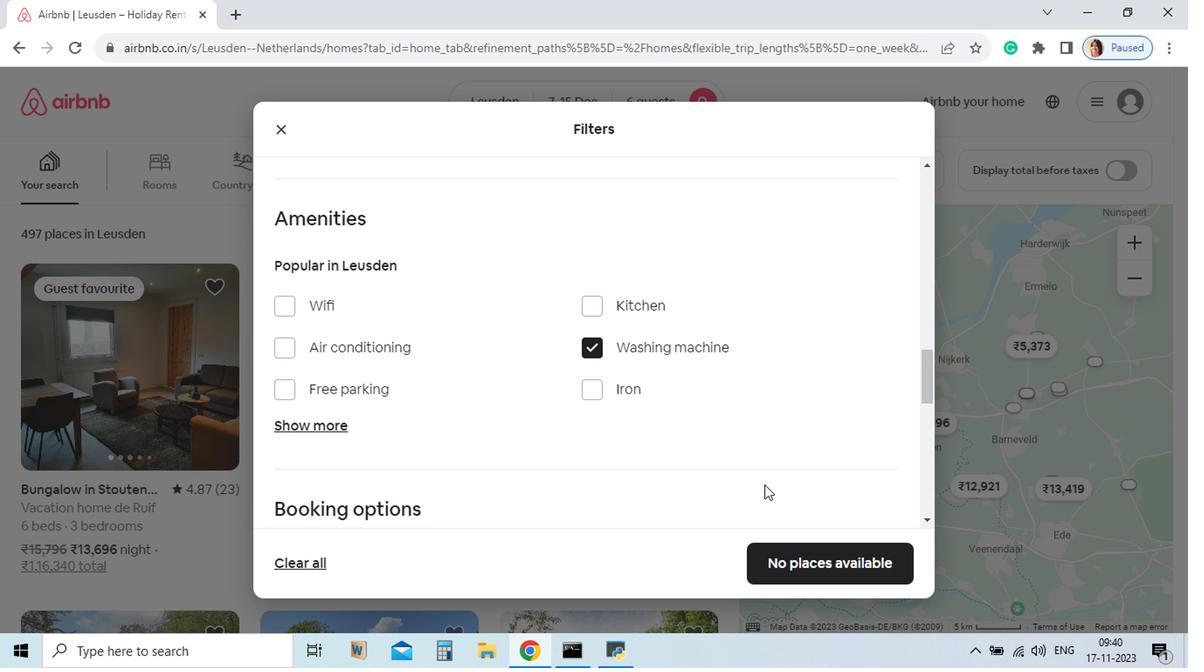 
Action: Mouse moved to (690, 492)
Screenshot: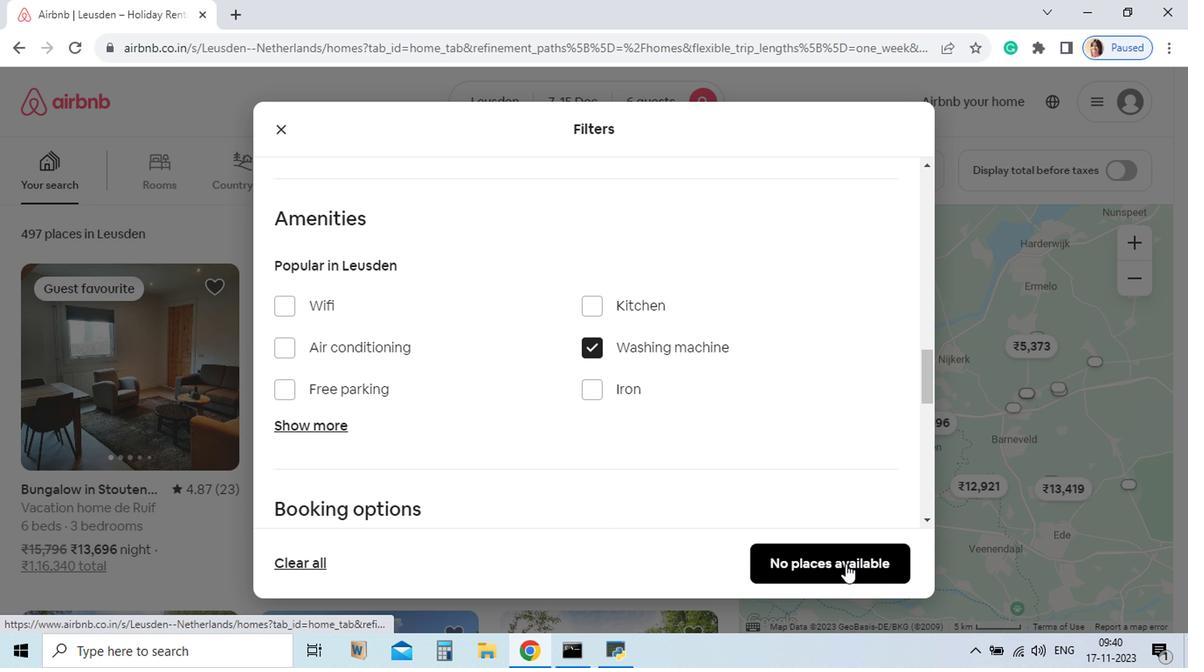 
Action: Mouse pressed left at (690, 492)
Screenshot: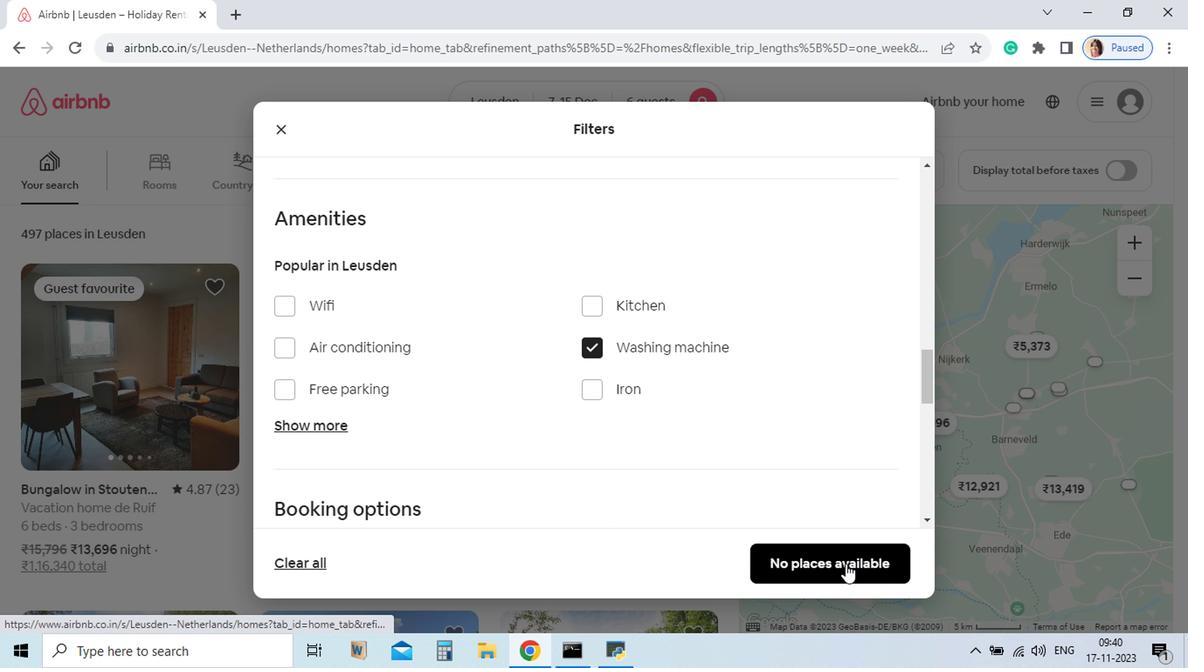 
Action: Mouse moved to (689, 490)
Screenshot: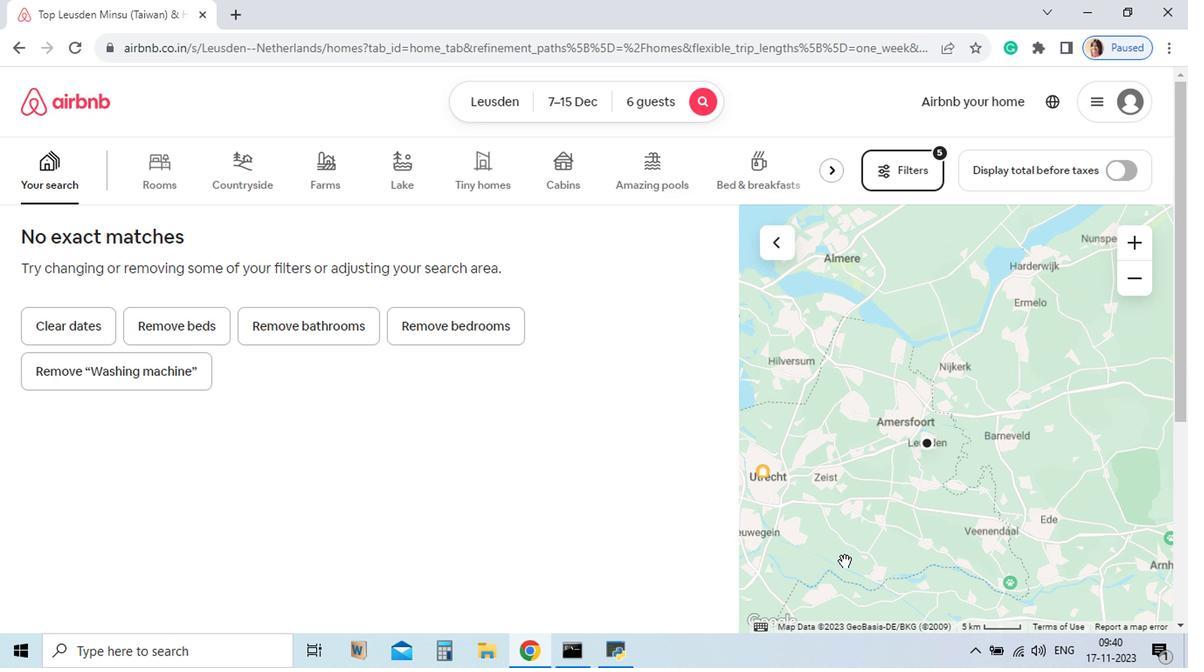 
